 Task: Find the shortest route within the Staten Island Ferry Terminal to reach the St. George Terminal.
Action: Mouse moved to (145, 59)
Screenshot: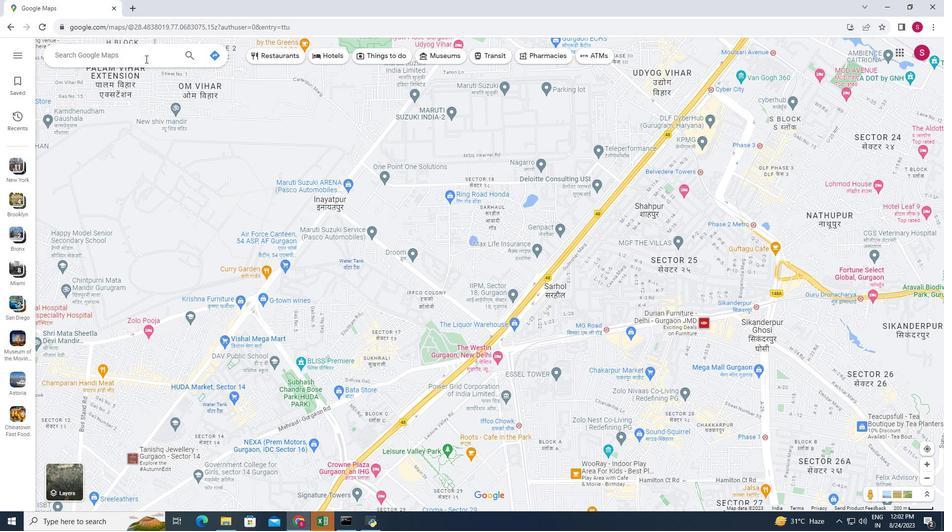 
Action: Mouse pressed left at (145, 59)
Screenshot: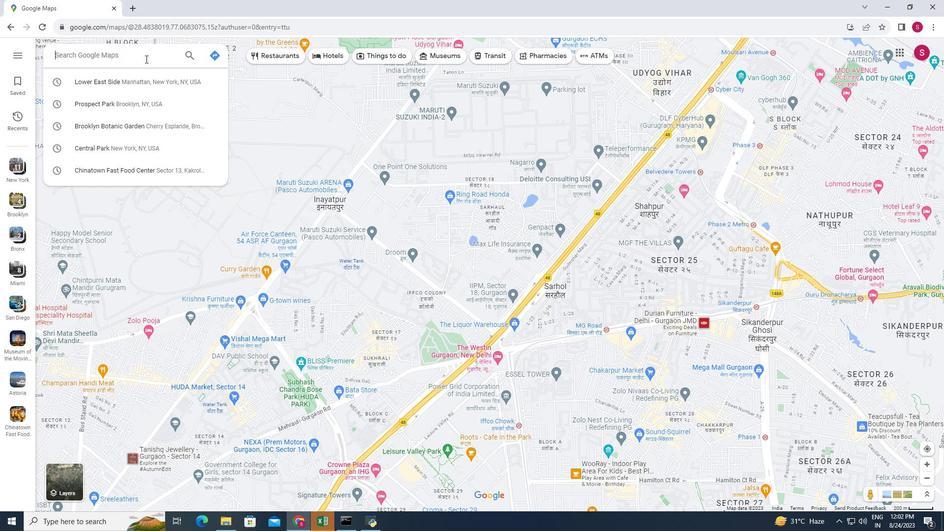 
Action: Key pressed <Key.caps_lock>S<Key.backspace><Key.caps_lock>s<Key.caps_lock>TATEN<Key.space><Key.caps_lock>i<Key.caps_lock>SLAND<Key.space><Key.caps_lock>f<Key.caps_lock>ERRY<Key.space><Key.caps_lock>t<Key.caps_lock>ERMINAL<Key.enter>
Screenshot: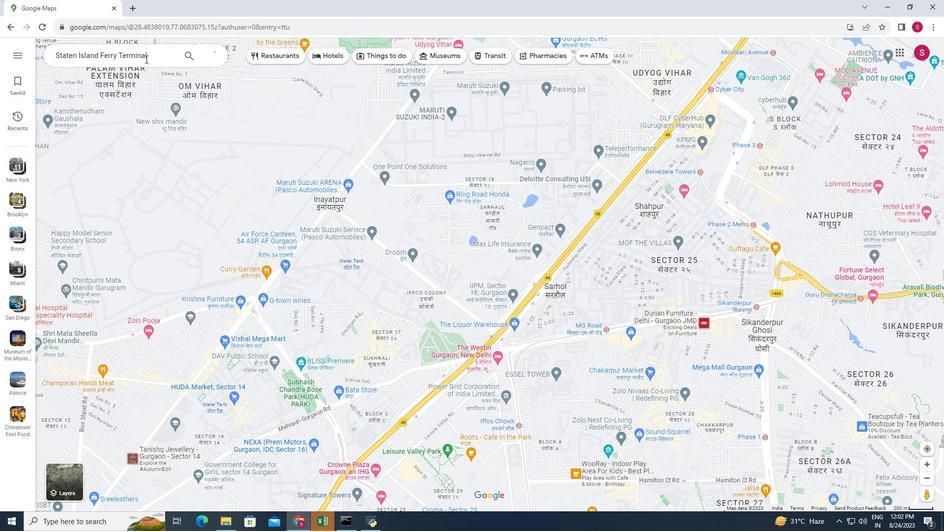
Action: Mouse moved to (165, 53)
Screenshot: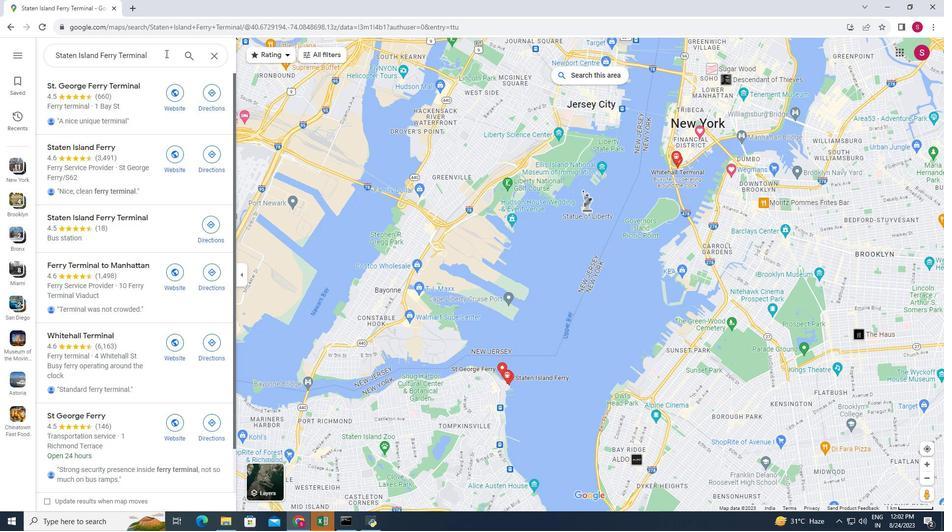 
Action: Mouse pressed left at (165, 53)
Screenshot: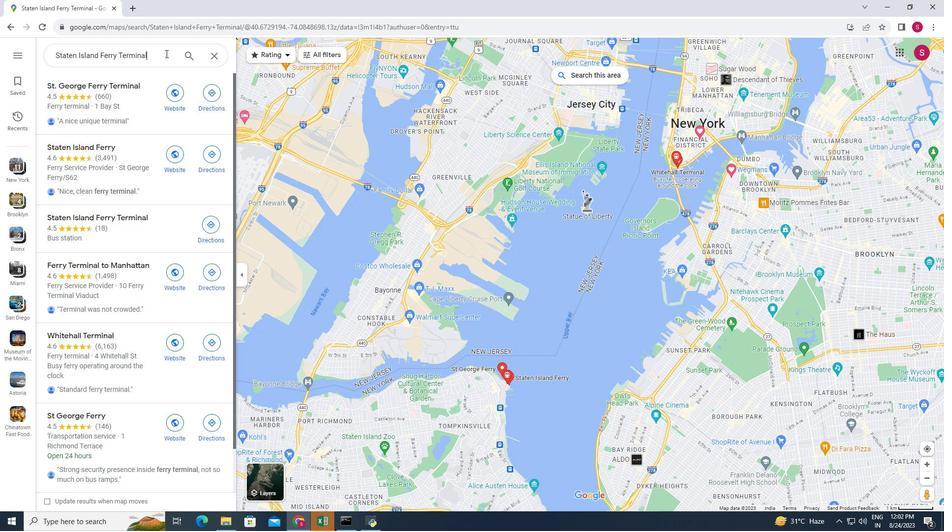 
Action: Mouse moved to (257, 95)
Screenshot: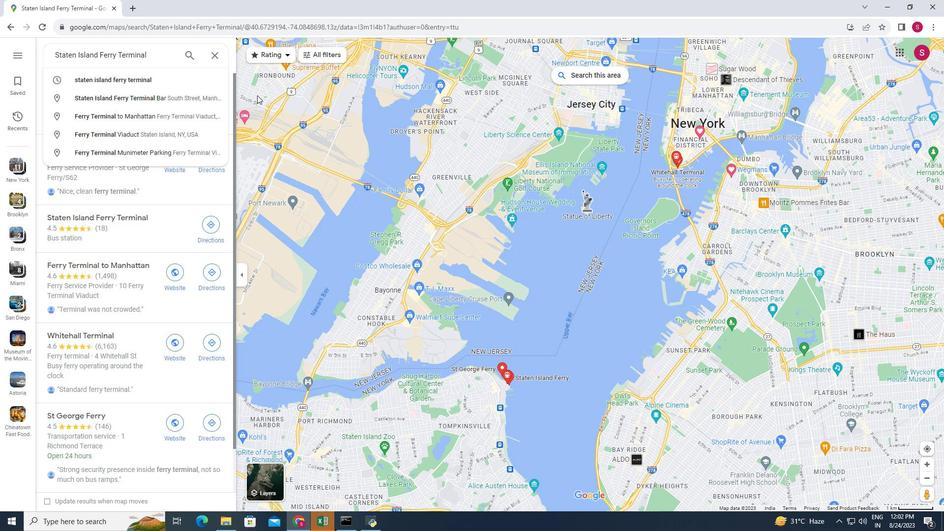 
Action: Mouse pressed left at (257, 95)
Screenshot: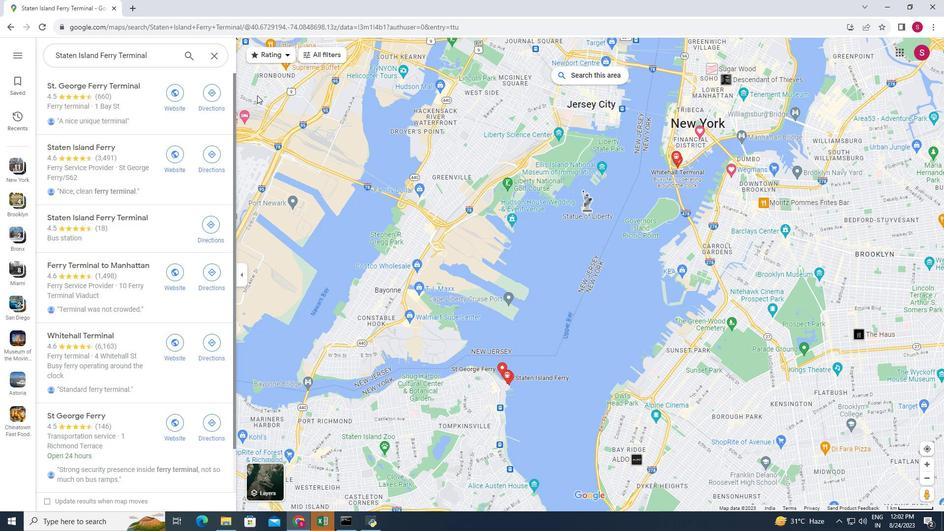 
Action: Mouse moved to (214, 53)
Screenshot: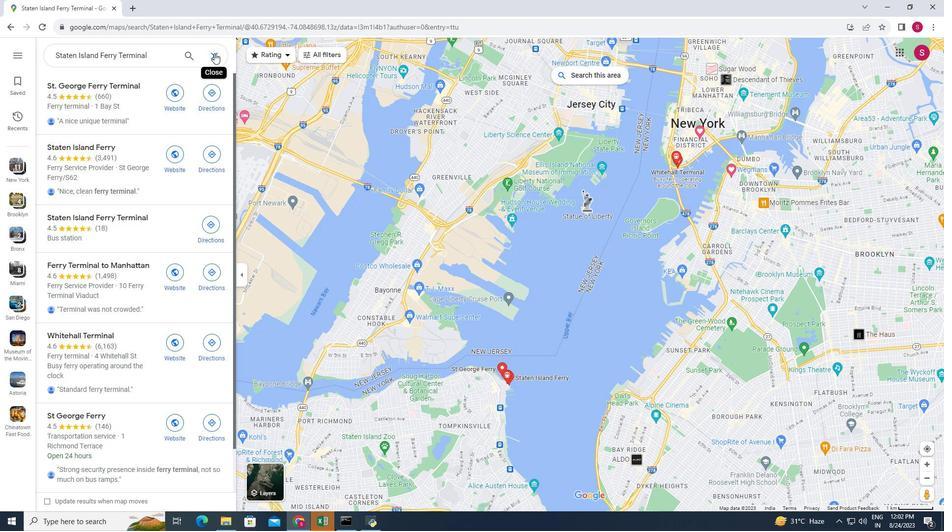 
Action: Mouse pressed left at (214, 53)
Screenshot: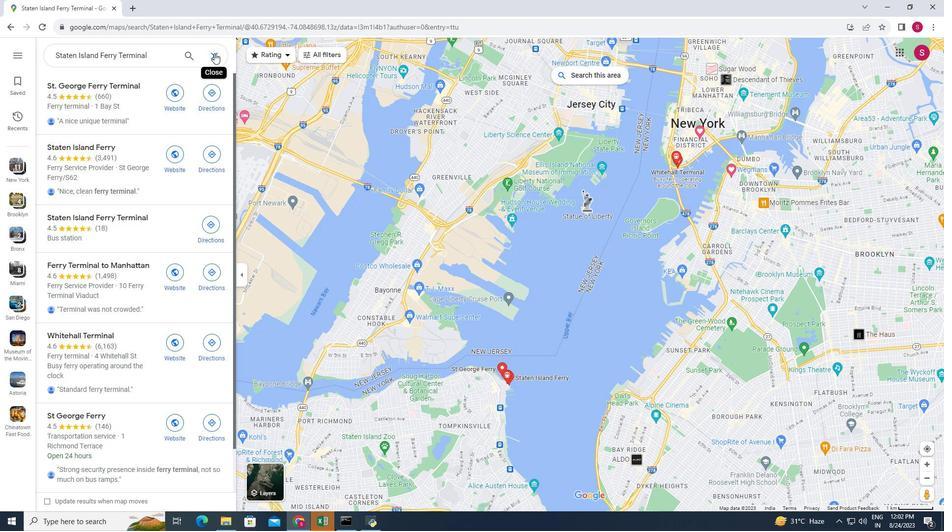 
Action: Mouse moved to (214, 53)
Screenshot: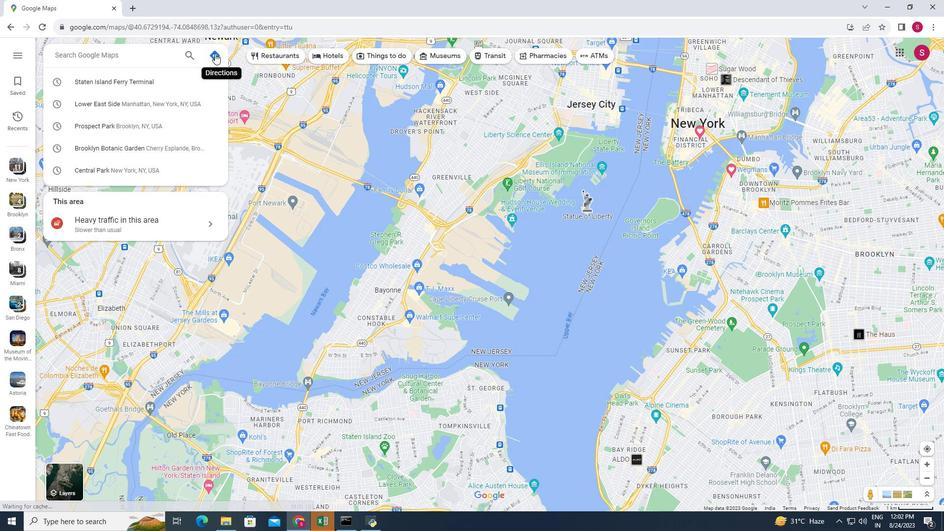
Action: Mouse pressed left at (214, 53)
Screenshot: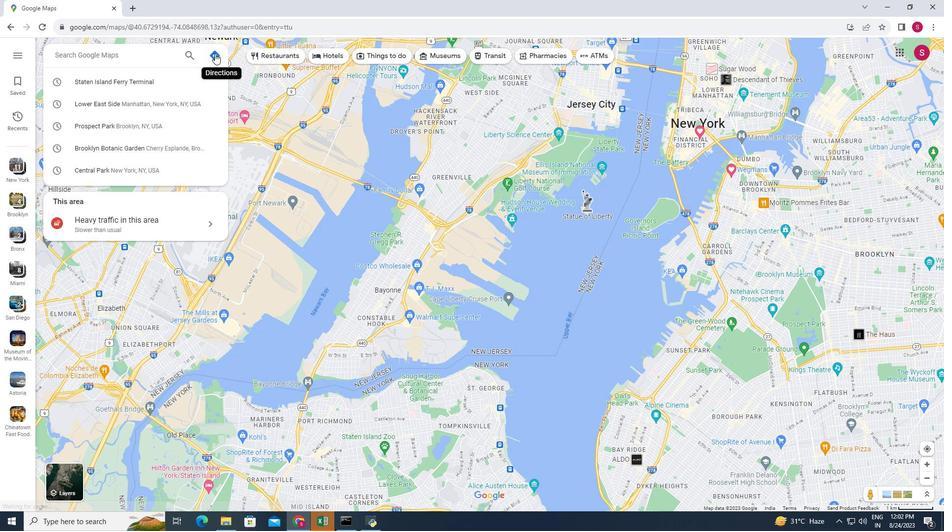 
Action: Mouse moved to (117, 82)
Screenshot: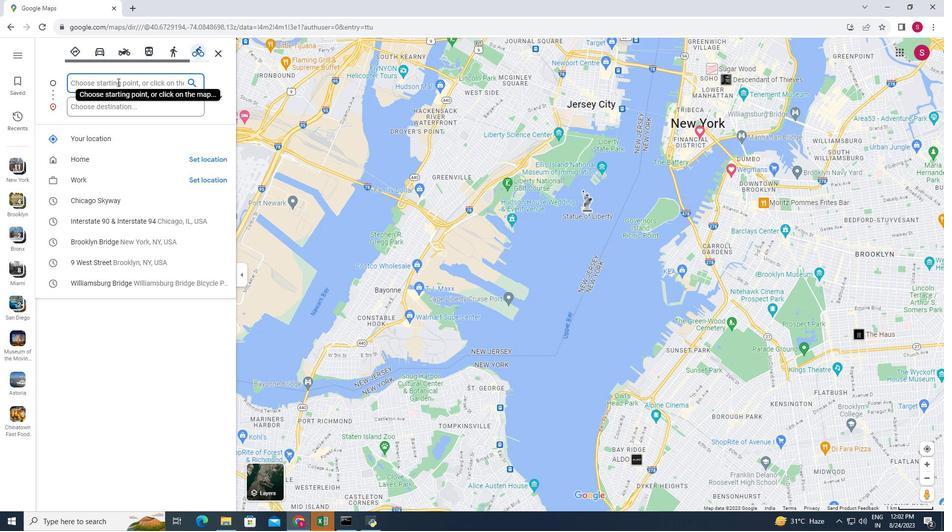 
Action: Mouse pressed left at (117, 82)
Screenshot: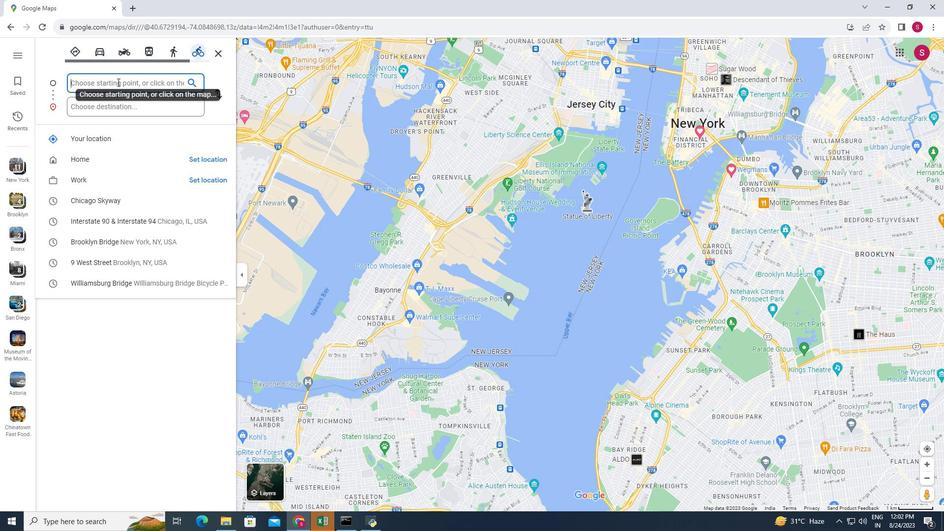 
Action: Key pressed <Key.caps_lock>t<Key.caps_lock>HE<Key.space><Key.caps_lock>s<Key.caps_lock>TATEN<Key.space><Key.caps_lock>i<Key.caps_lock>SLAND<Key.space><Key.caps_lock>f<Key.caps_lock>ERRY<Key.space><Key.caps_lock>t<Key.caps_lock>ERMINAL
Screenshot: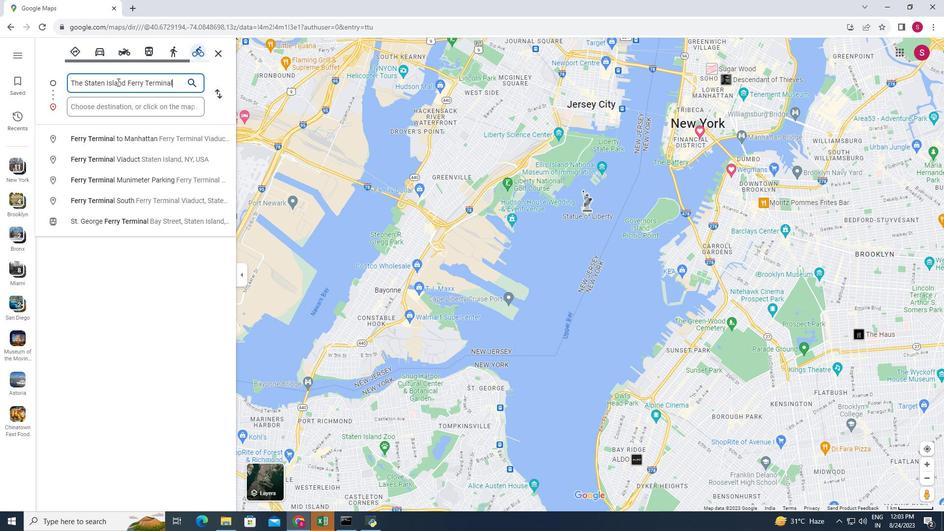 
Action: Mouse moved to (108, 107)
Screenshot: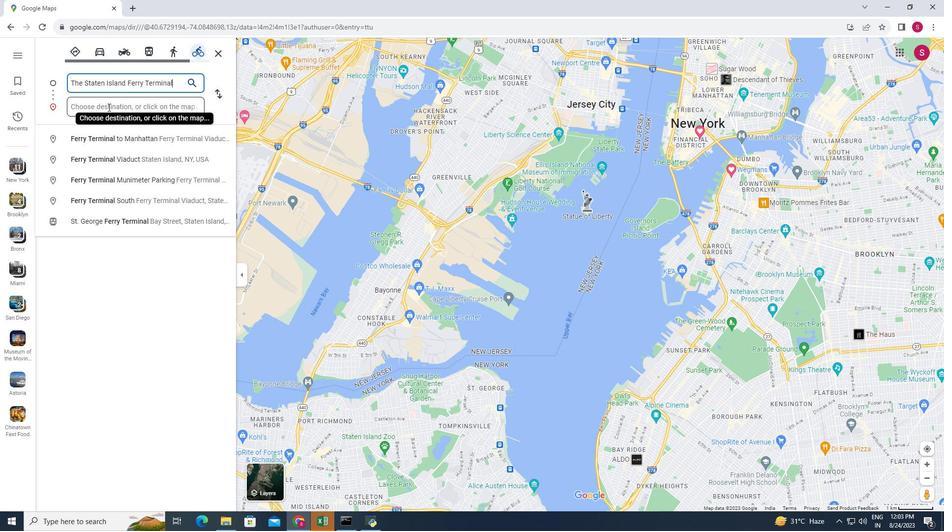 
Action: Mouse pressed left at (108, 107)
Screenshot: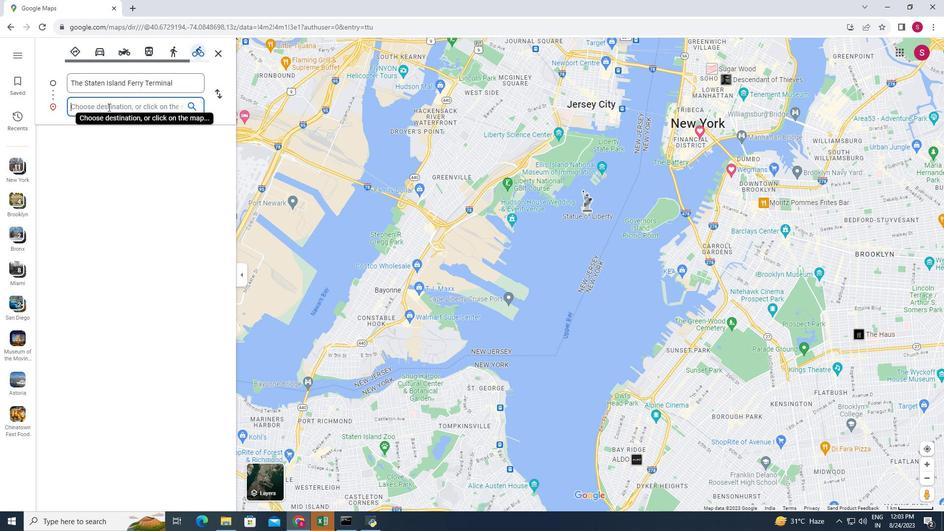 
Action: Mouse moved to (108, 107)
Screenshot: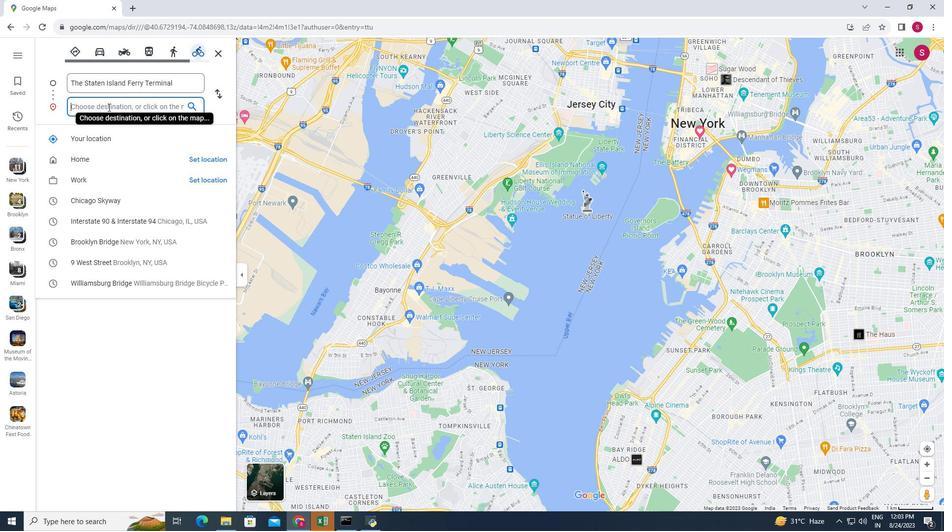 
Action: Key pressed <Key.caps_lock>s<Key.caps_lock>T.<Key.space><Key.caps_lock>g<Key.caps_lock>EORGE<Key.space><Key.caps_lock>t<Key.caps_lock>ERMINAL<Key.enter>
Screenshot: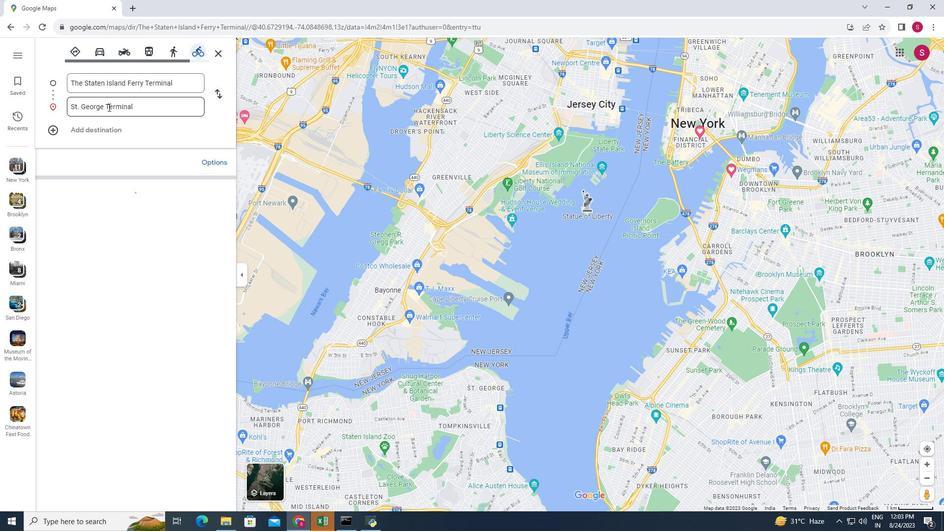 
Action: Mouse moved to (95, 50)
Screenshot: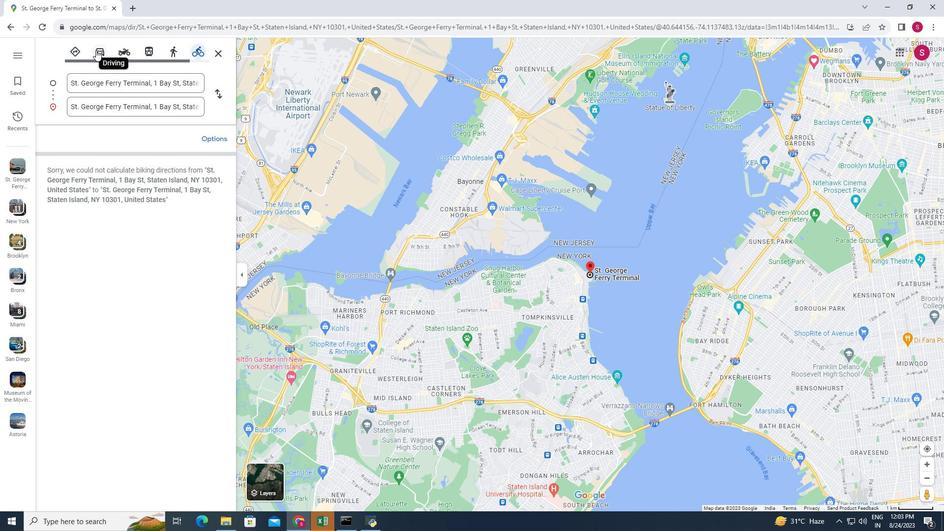 
Action: Mouse pressed left at (95, 50)
Screenshot: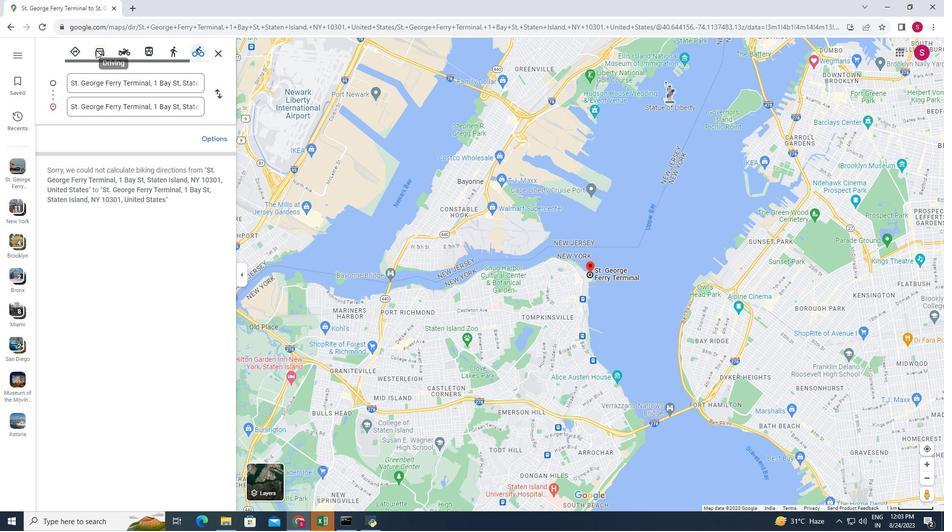 
Action: Mouse moved to (112, 85)
Screenshot: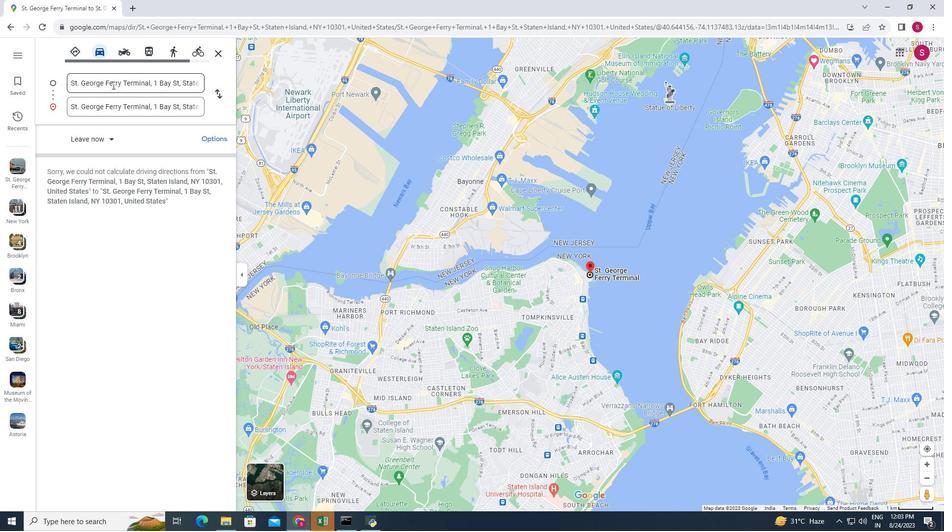 
Action: Mouse pressed left at (112, 85)
Screenshot: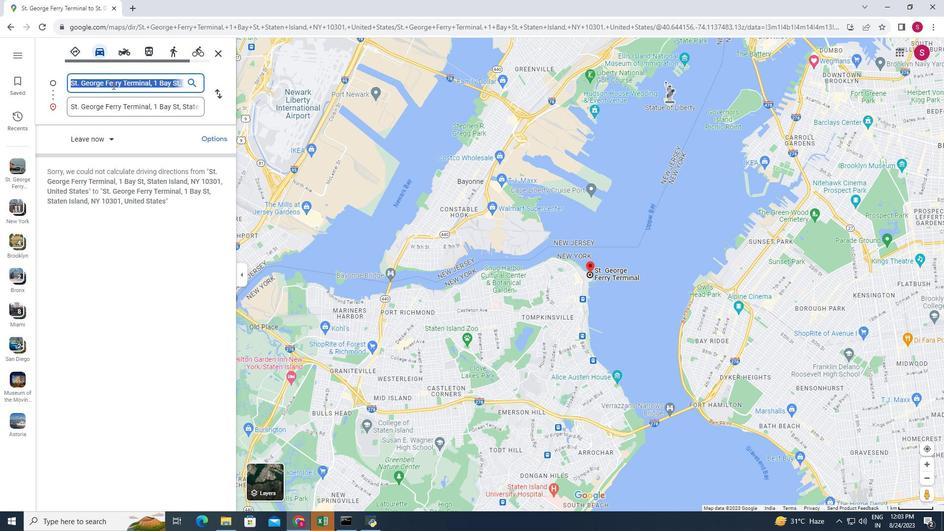 
Action: Mouse moved to (156, 105)
Screenshot: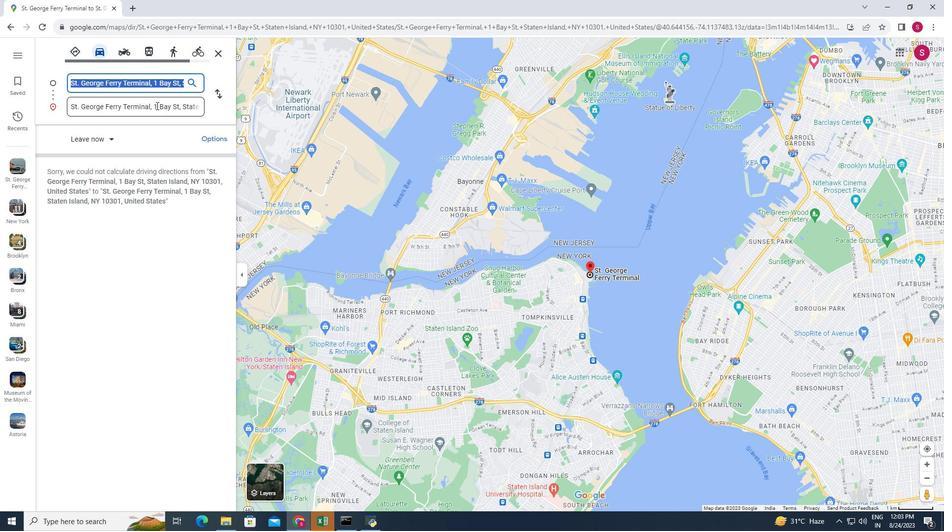 
Action: Mouse pressed left at (156, 105)
Screenshot: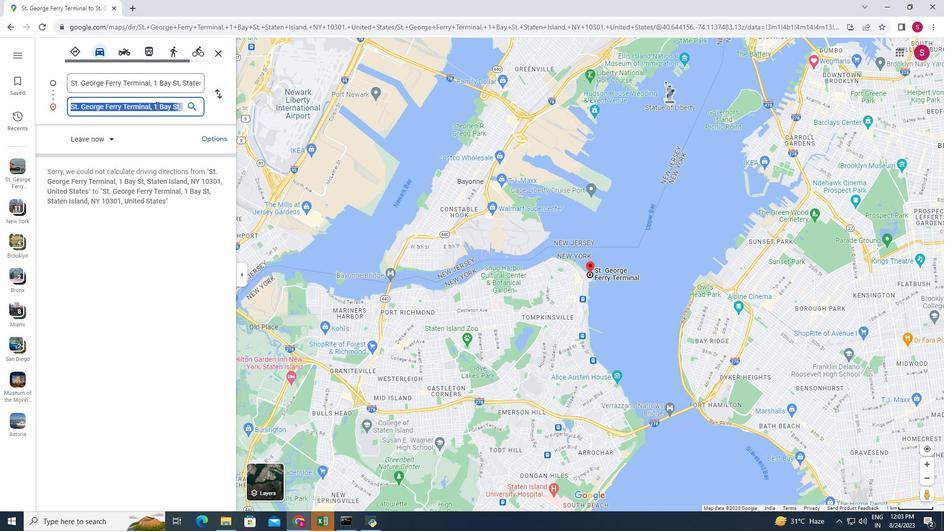 
Action: Mouse moved to (128, 102)
Screenshot: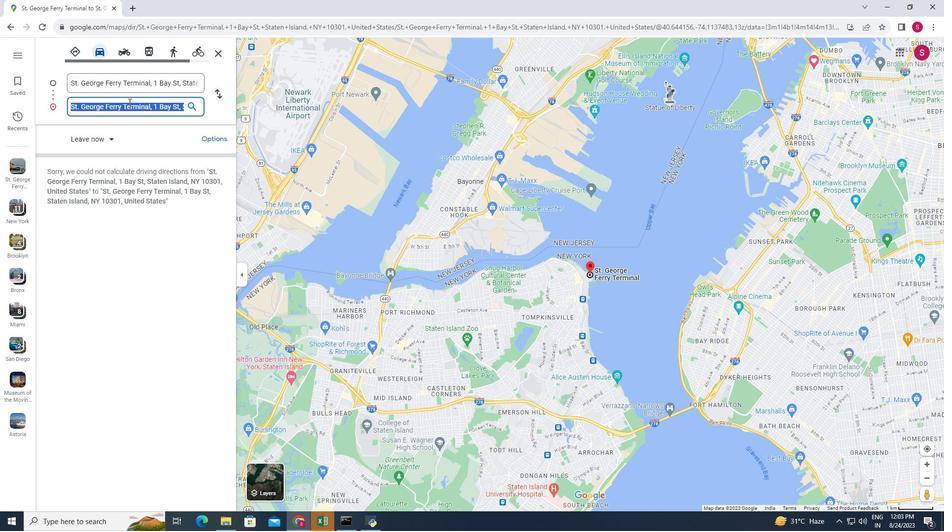 
Action: Mouse pressed left at (128, 102)
Screenshot: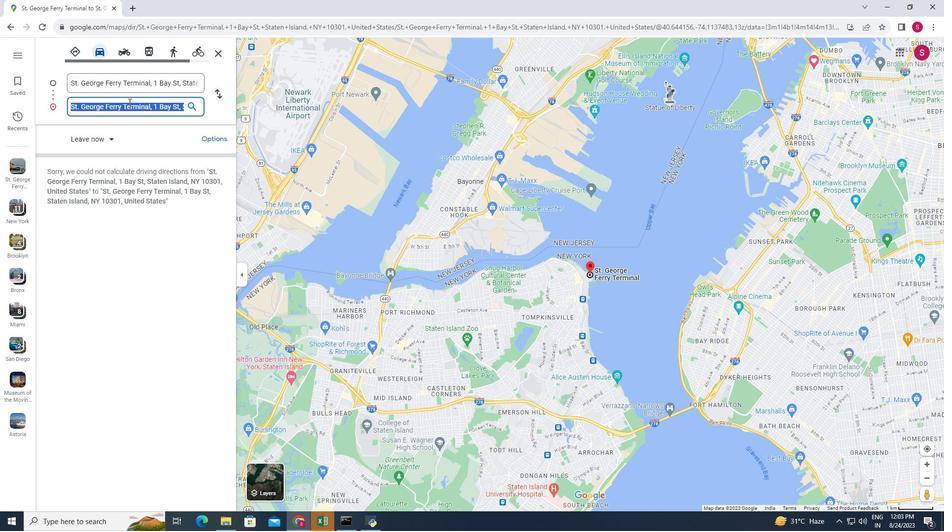 
Action: Mouse moved to (190, 105)
Screenshot: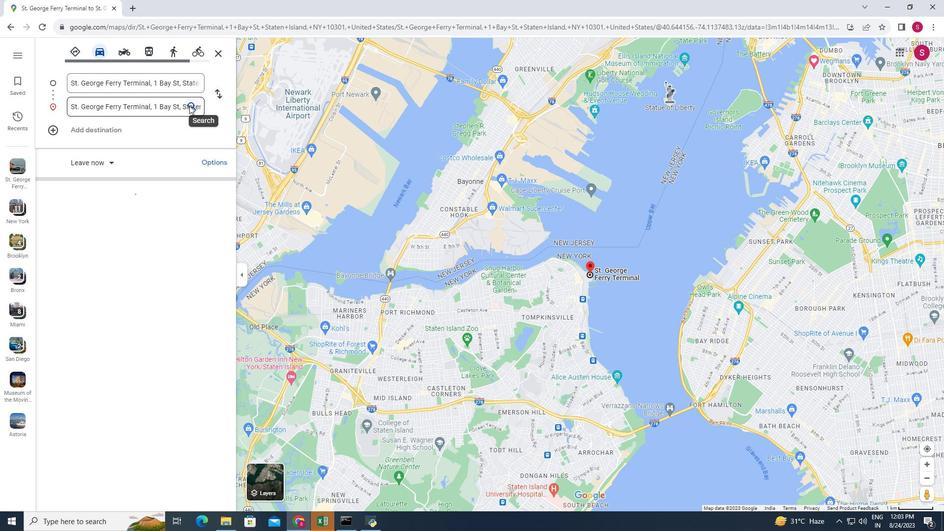 
Action: Mouse pressed left at (190, 105)
Screenshot: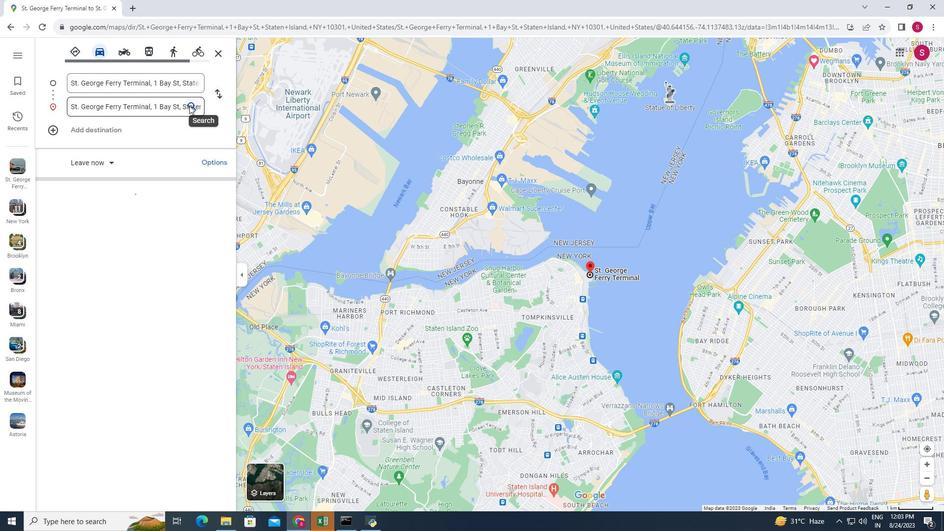 
Action: Mouse moved to (189, 106)
Screenshot: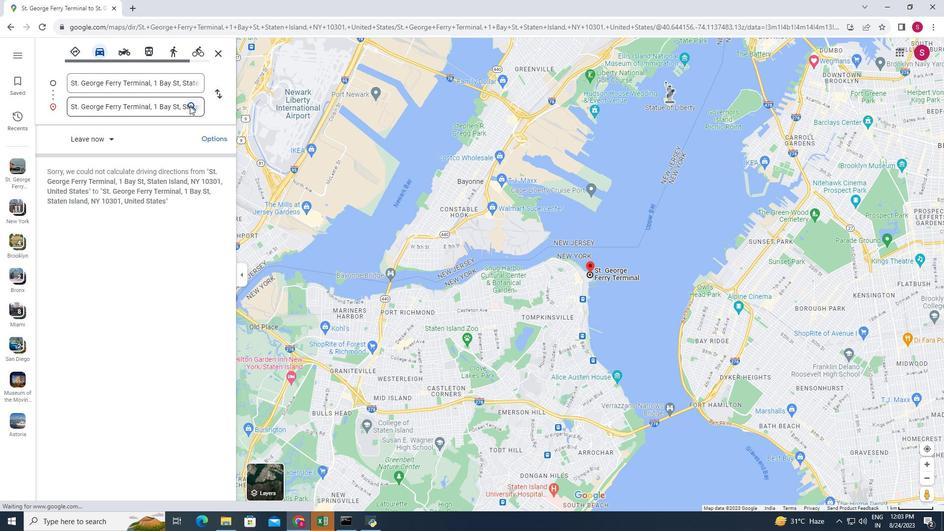 
Action: Mouse pressed left at (189, 106)
Screenshot: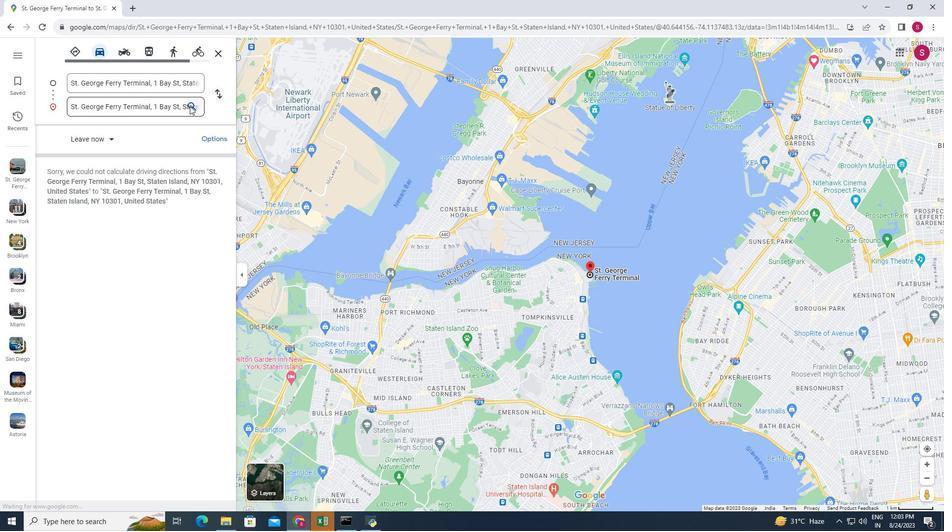 
Action: Mouse moved to (171, 108)
Screenshot: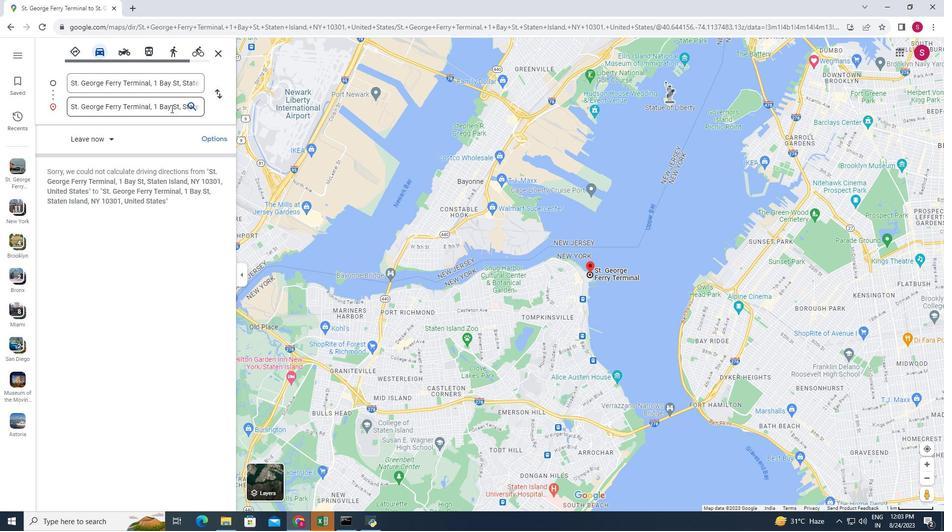 
Action: Mouse pressed left at (171, 108)
Screenshot: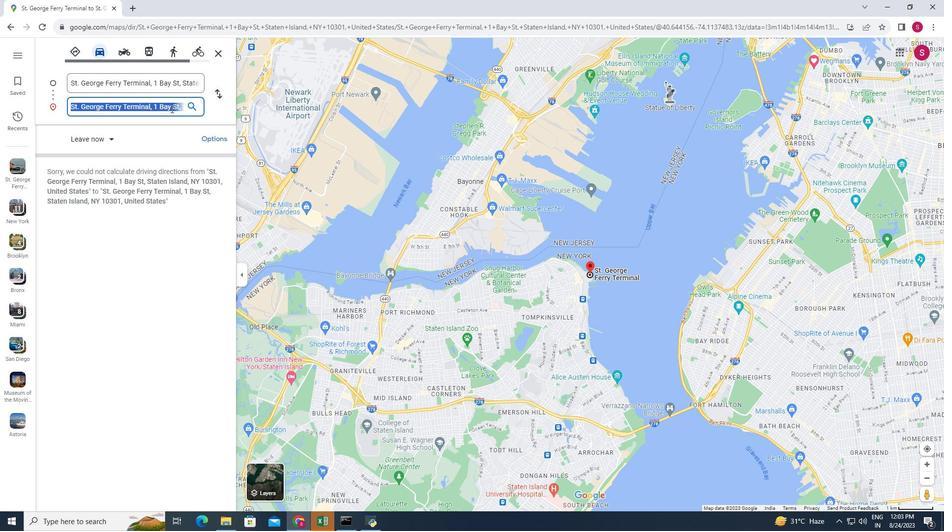 
Action: Key pressed <Key.backspace><Key.caps_lock>s<Key.caps_lock>T.<Key.space><Key.caps_lock>g<Key.caps_lock>EORGE<Key.space>
Screenshot: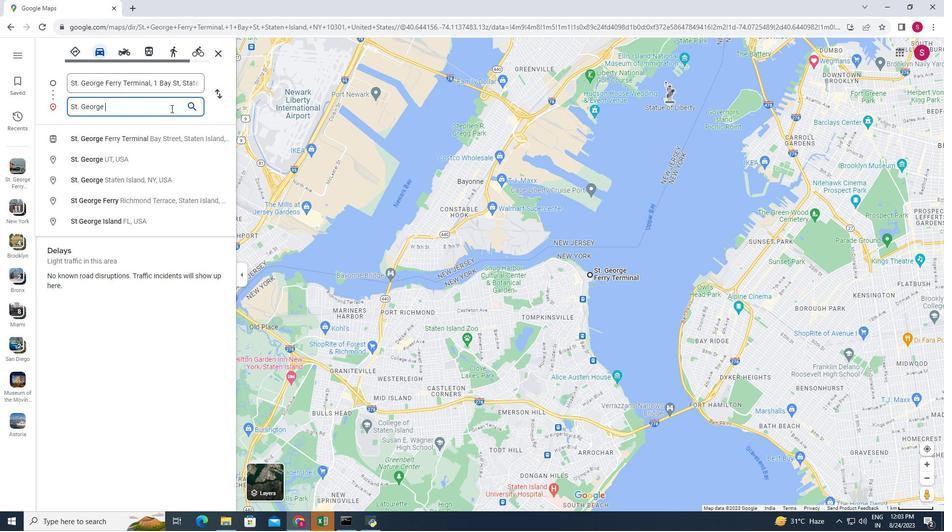 
Action: Mouse moved to (153, 139)
Screenshot: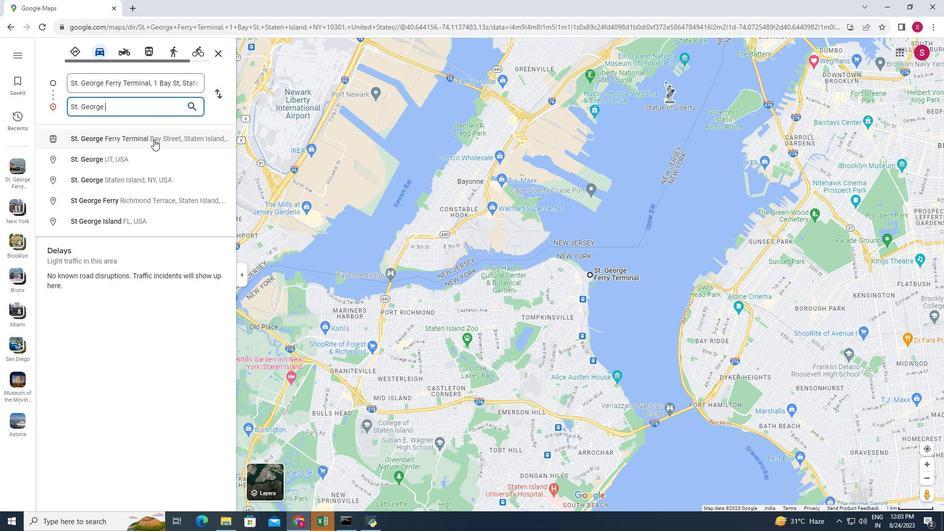 
Action: Mouse pressed left at (153, 139)
Screenshot: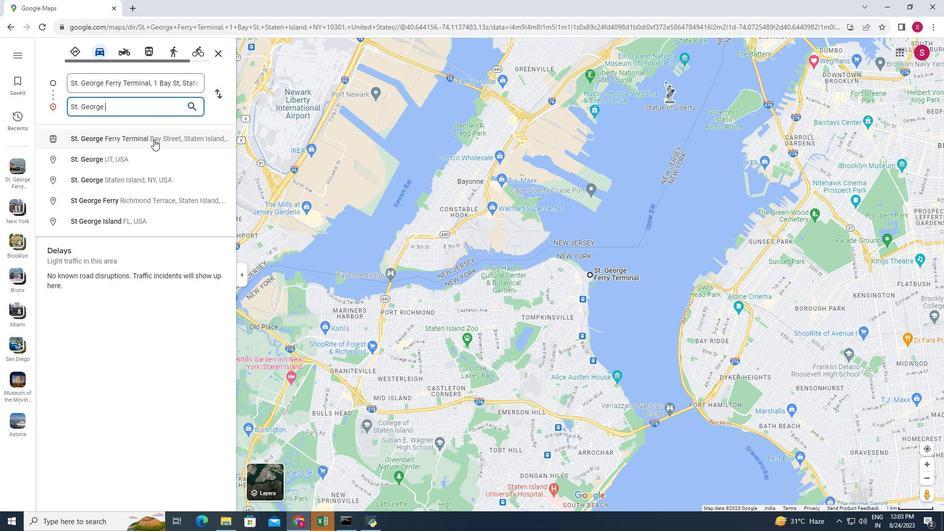 
Action: Mouse moved to (147, 77)
Screenshot: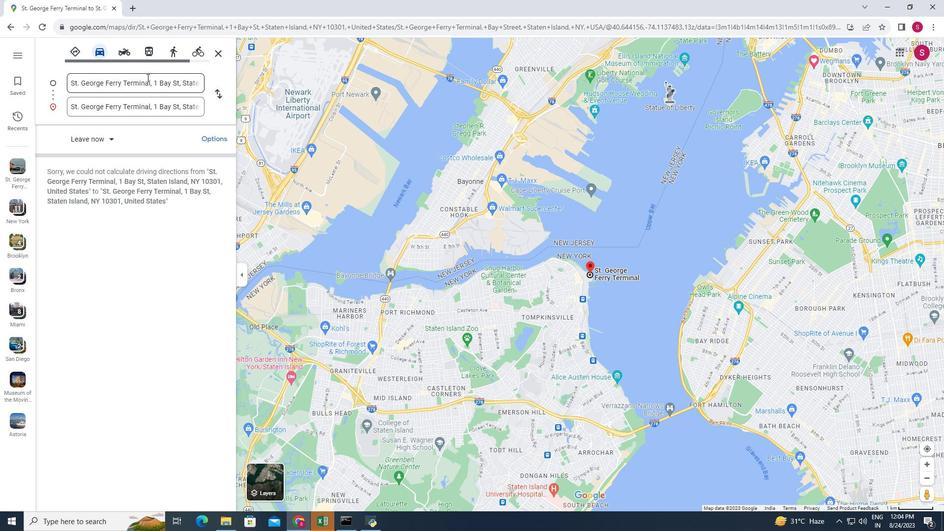 
Action: Mouse pressed left at (147, 77)
Screenshot: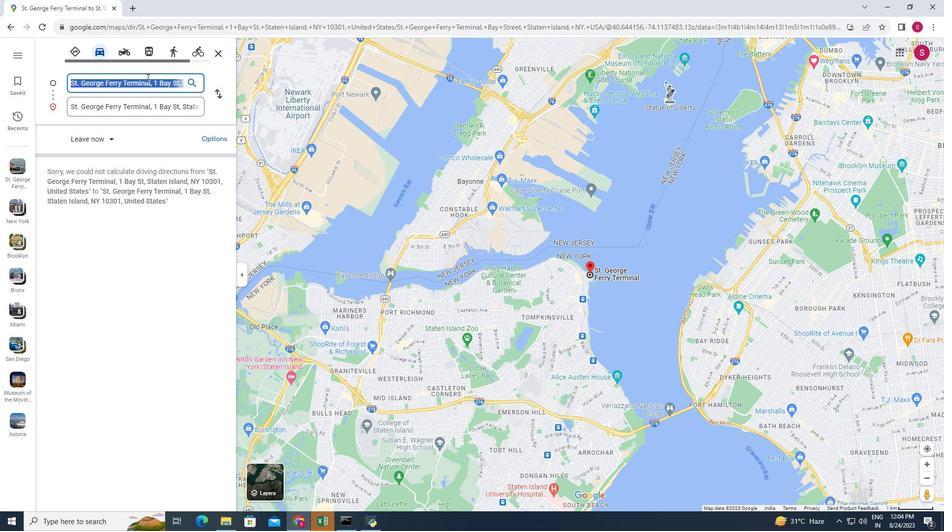 
Action: Mouse moved to (189, 79)
Screenshot: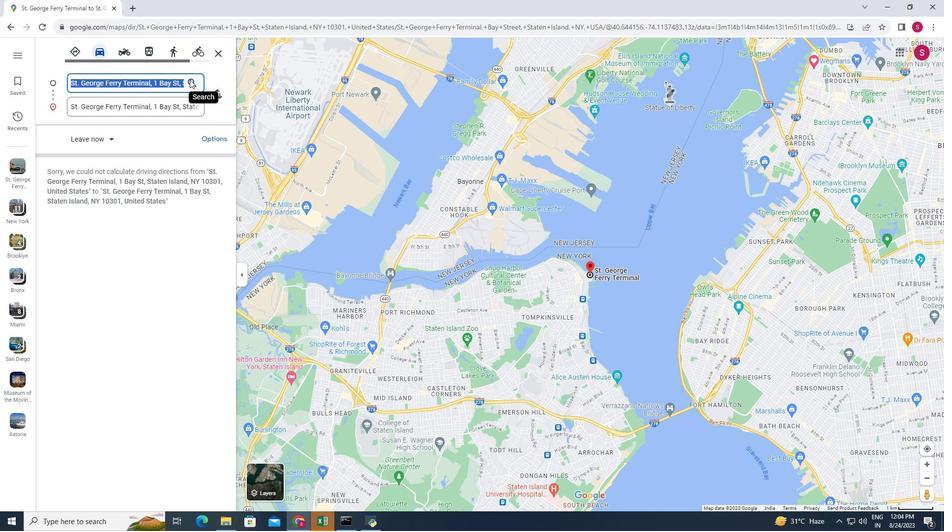
Action: Mouse pressed left at (189, 79)
Screenshot: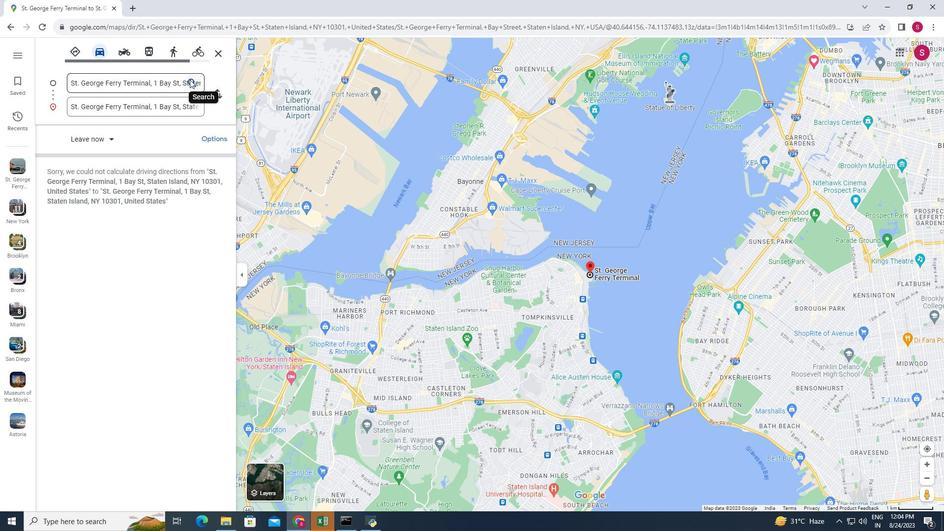 
Action: Mouse moved to (172, 84)
Screenshot: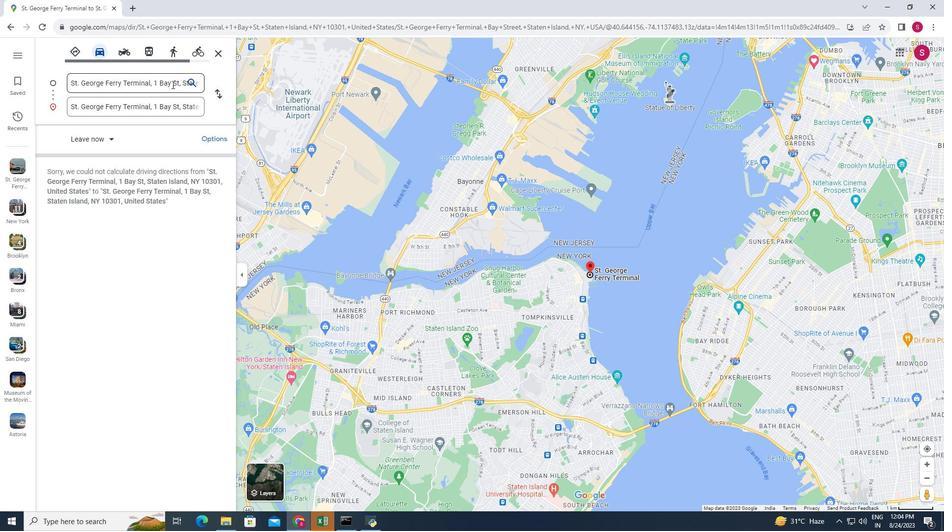
Action: Mouse pressed left at (172, 84)
Screenshot: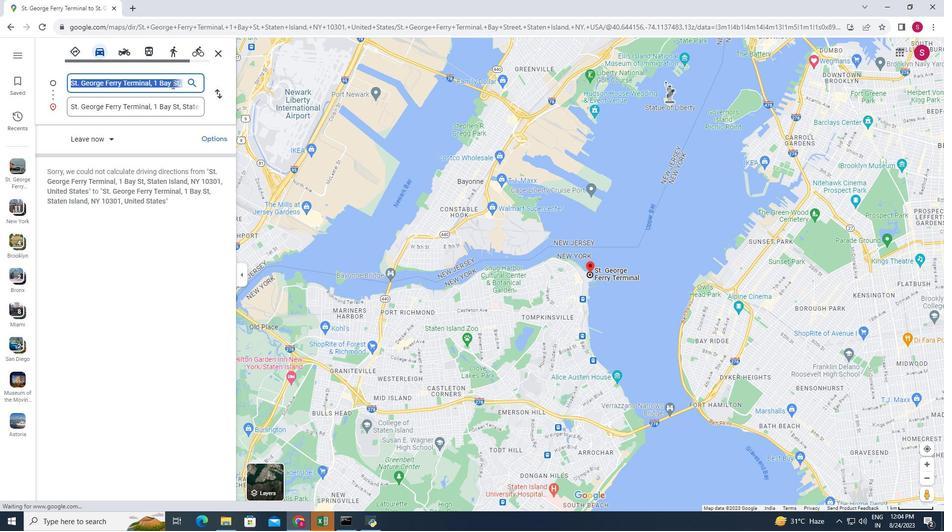 
Action: Mouse moved to (172, 84)
Screenshot: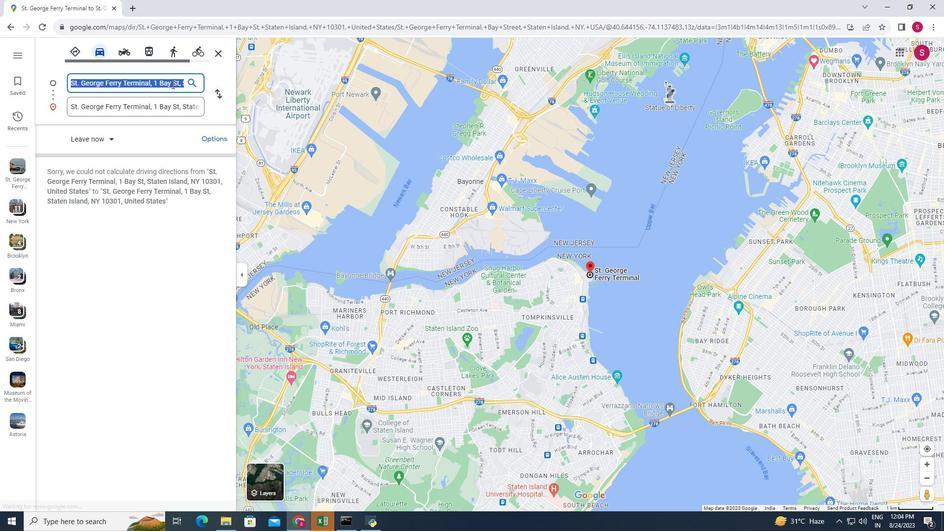 
Action: Key pressed <Key.caps_lock>s<Key.caps_lock>TATEN<Key.space>
Screenshot: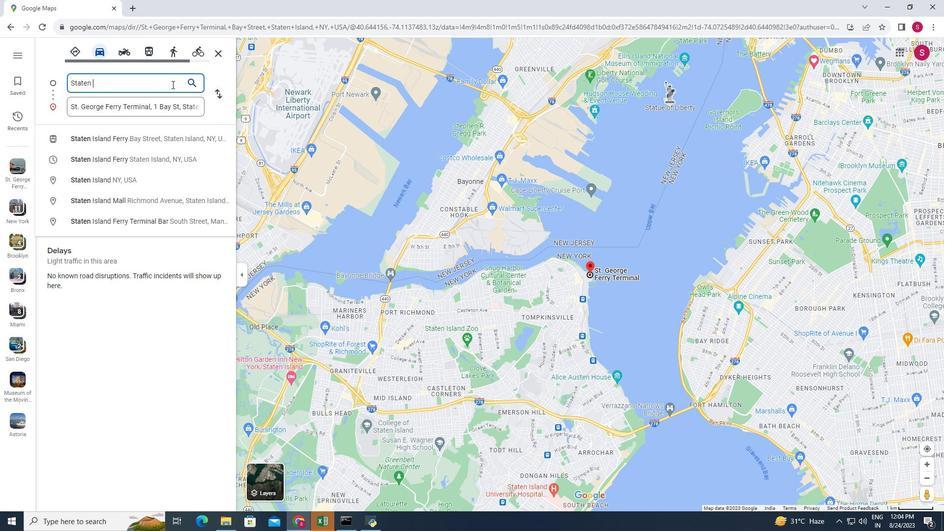 
Action: Mouse moved to (120, 156)
Screenshot: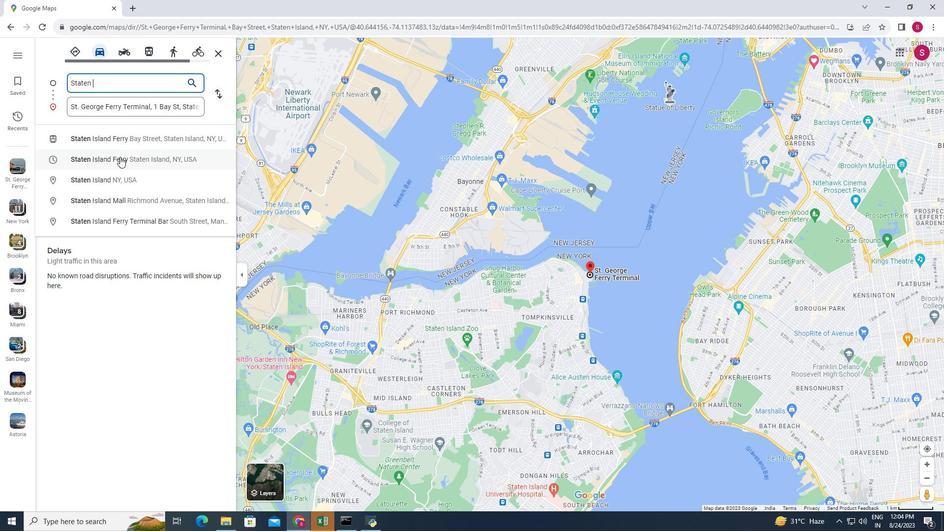 
Action: Mouse pressed left at (120, 156)
Screenshot: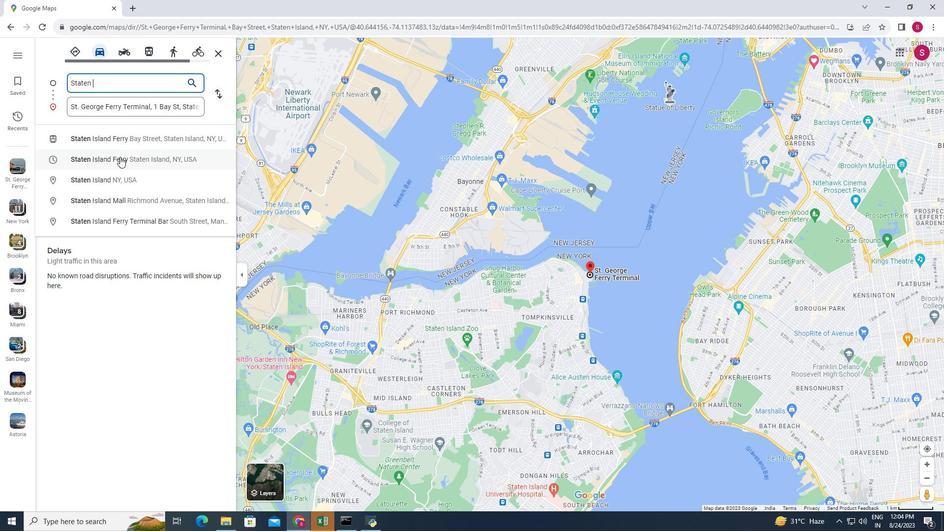 
Action: Mouse moved to (91, 259)
Screenshot: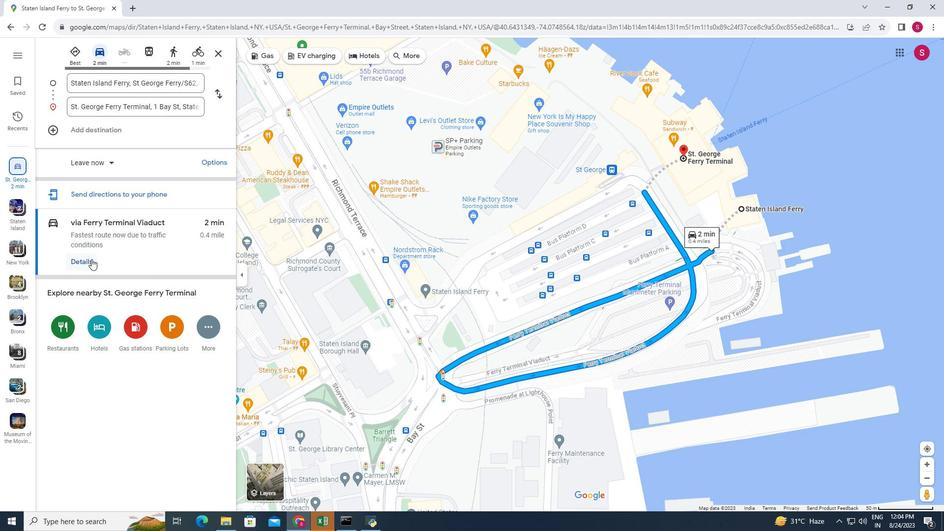 
Action: Mouse pressed left at (91, 259)
Screenshot: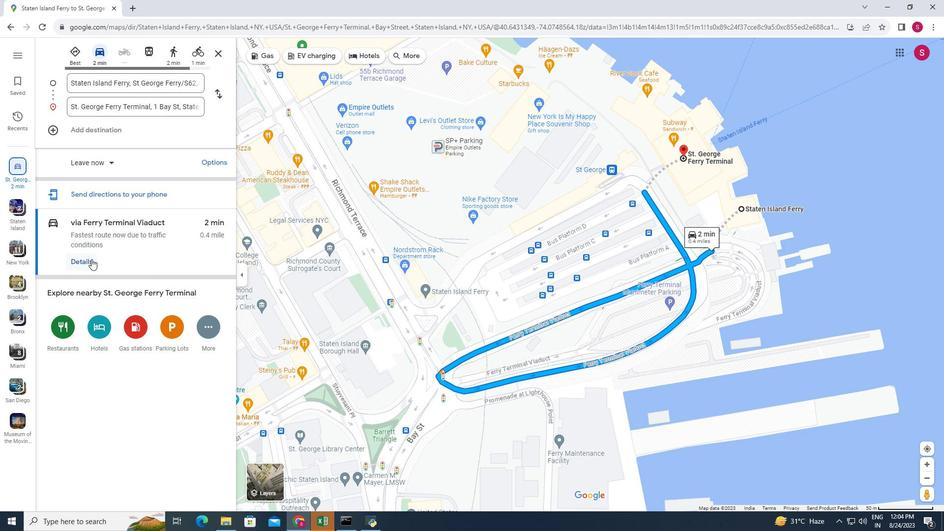 
Action: Mouse moved to (55, 191)
Screenshot: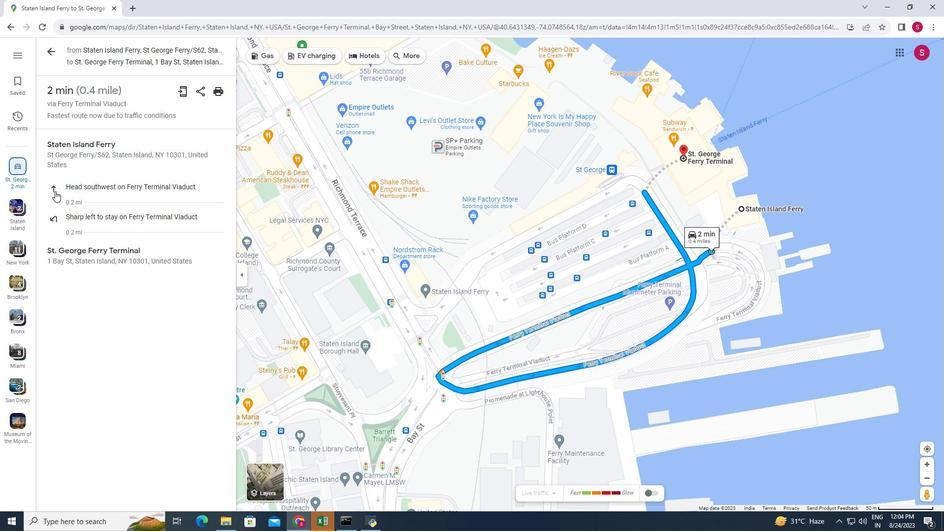 
Action: Mouse pressed left at (55, 191)
Screenshot: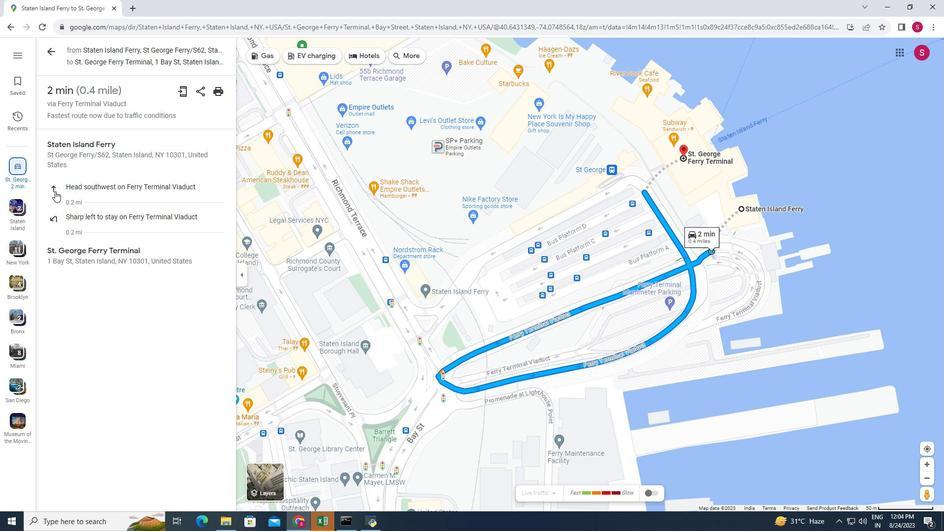 
Action: Mouse moved to (54, 221)
Screenshot: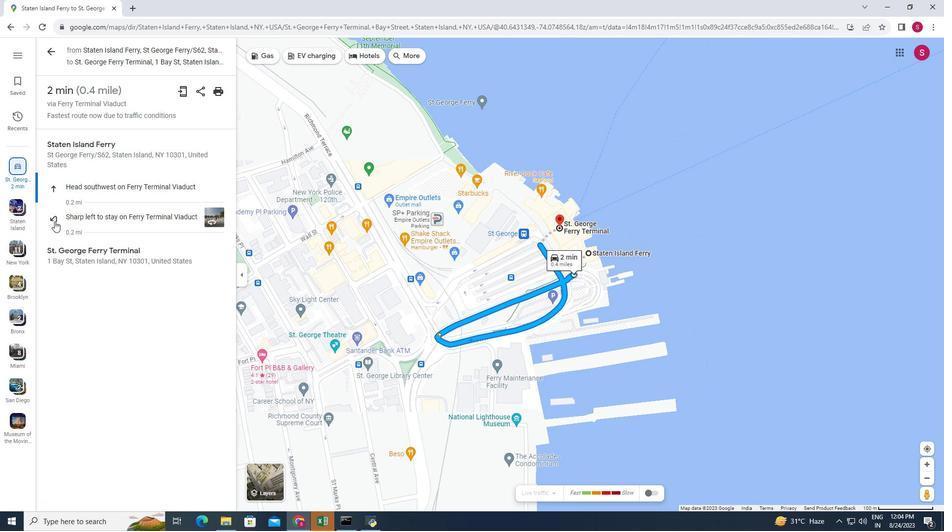 
Action: Mouse pressed left at (54, 221)
Screenshot: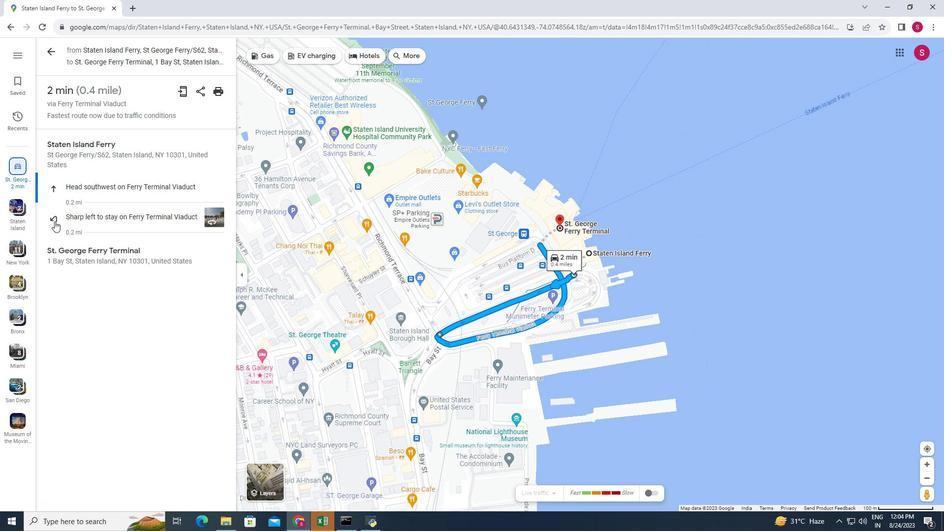 
Action: Mouse moved to (79, 246)
Screenshot: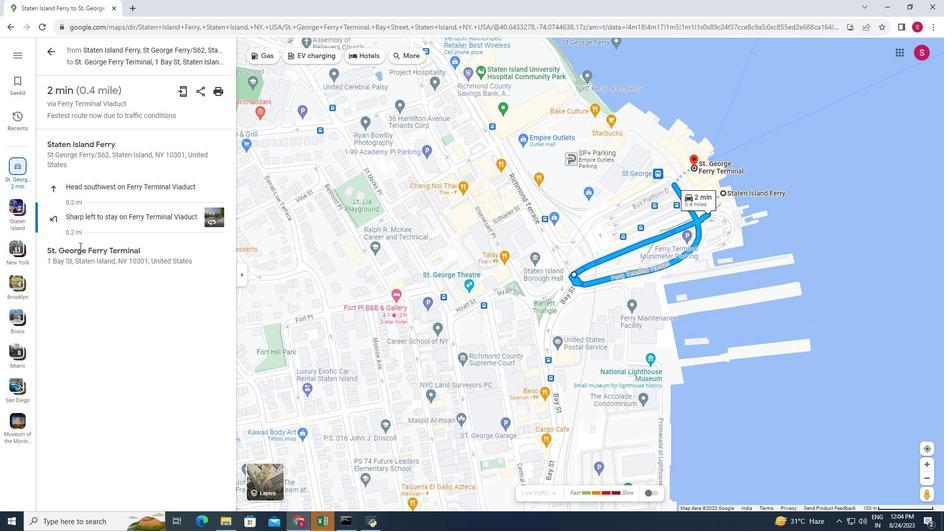 
Action: Mouse scrolled (79, 246) with delta (0, 0)
Screenshot: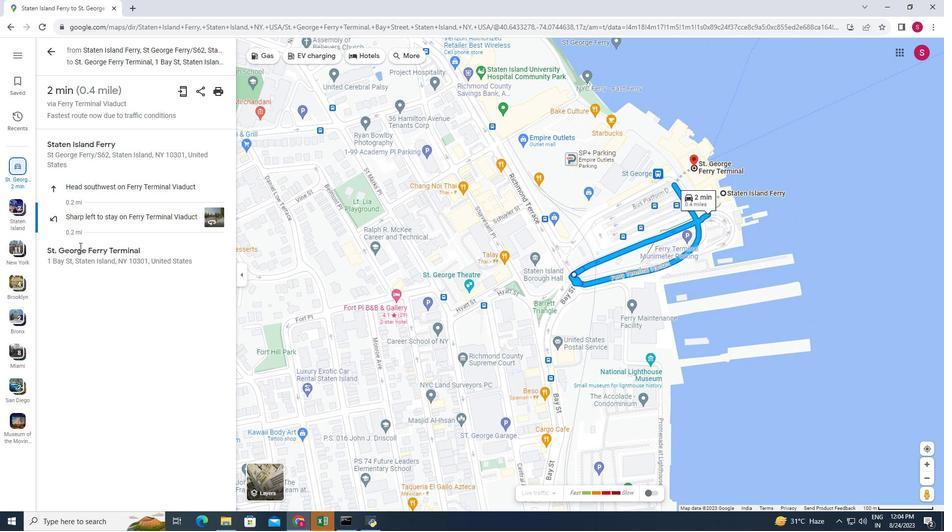 
Action: Mouse scrolled (79, 246) with delta (0, 0)
Screenshot: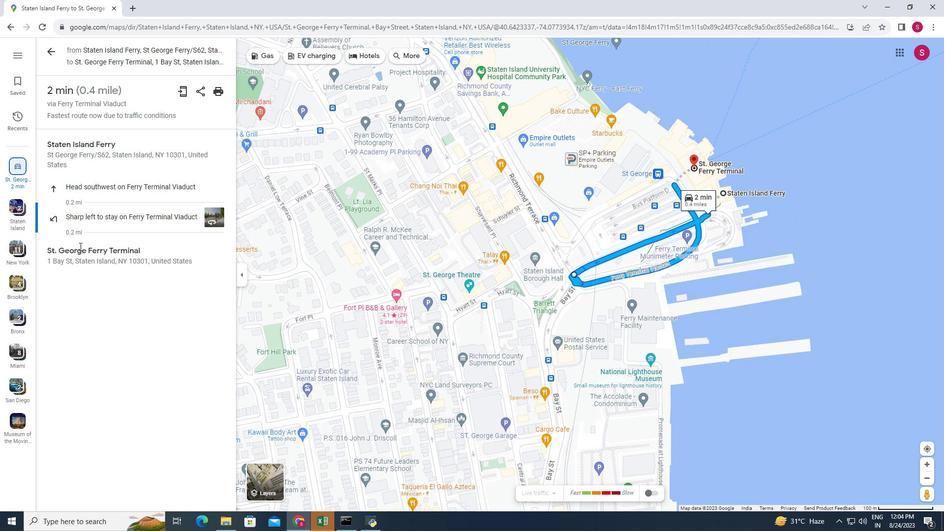 
Action: Mouse scrolled (79, 246) with delta (0, 0)
Screenshot: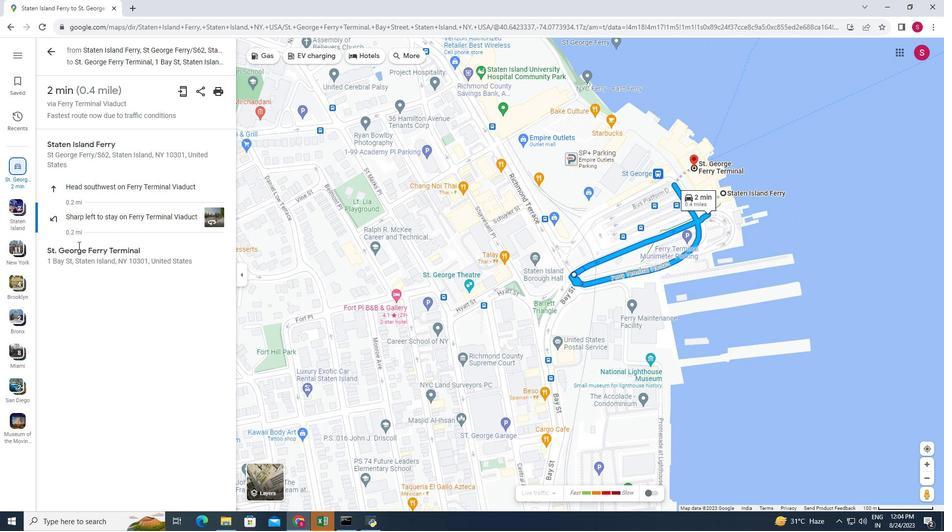 
Action: Mouse moved to (48, 52)
Screenshot: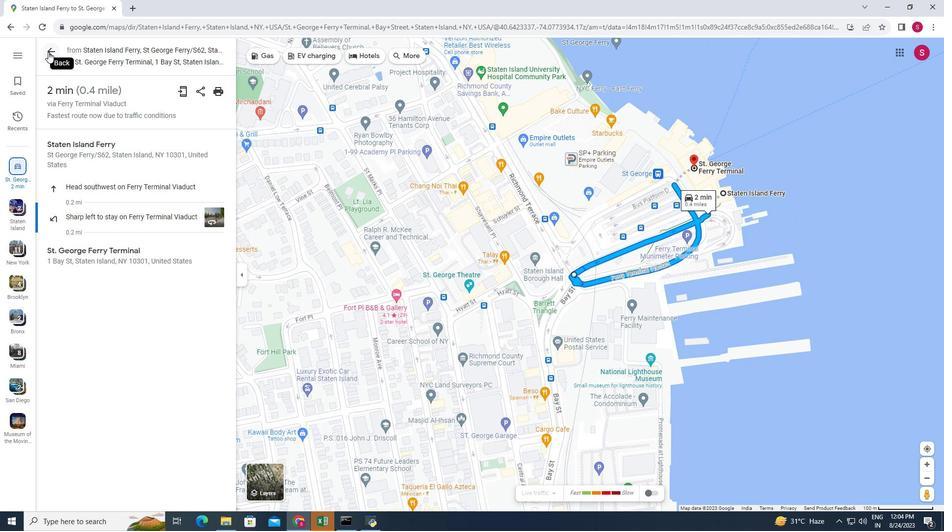 
Action: Mouse pressed left at (48, 52)
Screenshot: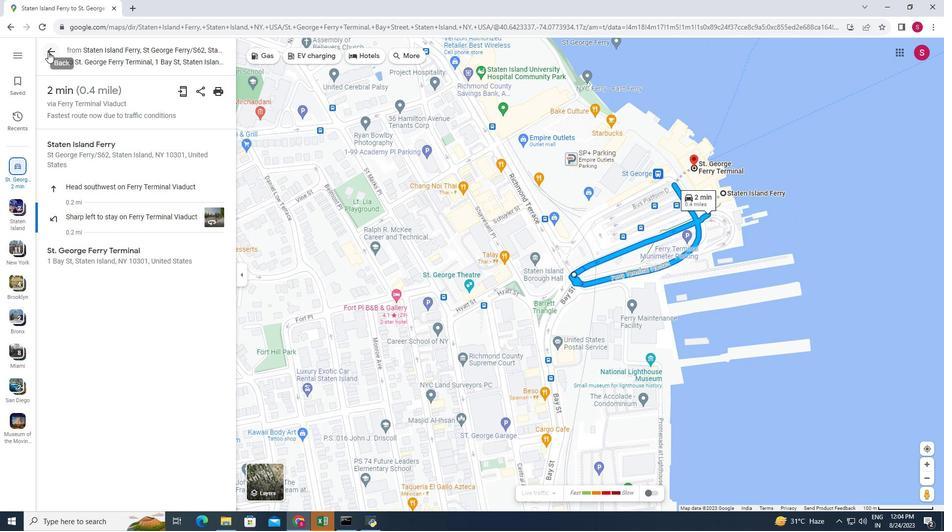 
Action: Mouse moved to (149, 48)
Screenshot: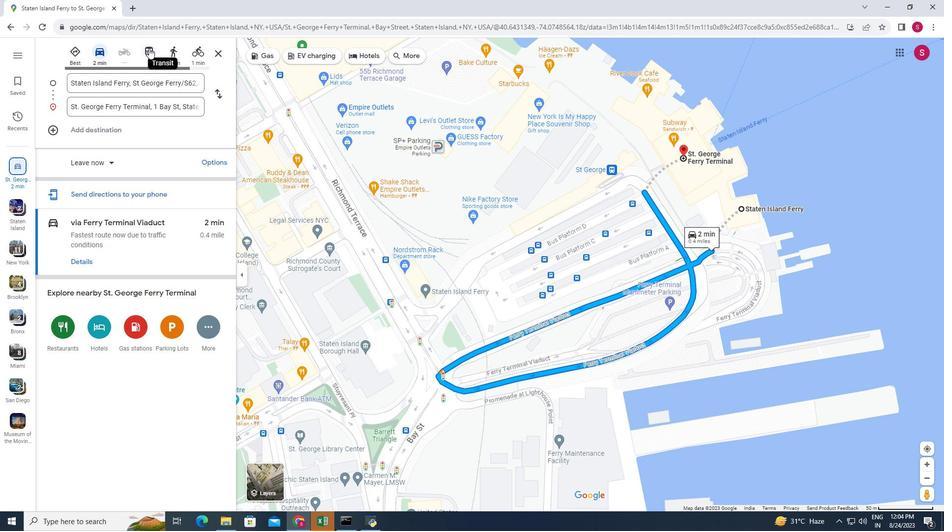 
Action: Mouse pressed left at (149, 48)
Screenshot: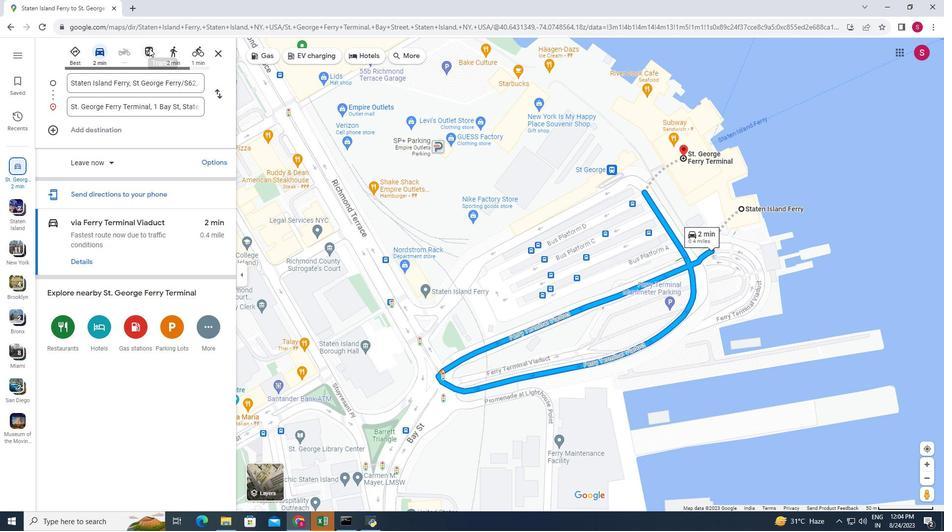 
Action: Mouse moved to (74, 239)
Screenshot: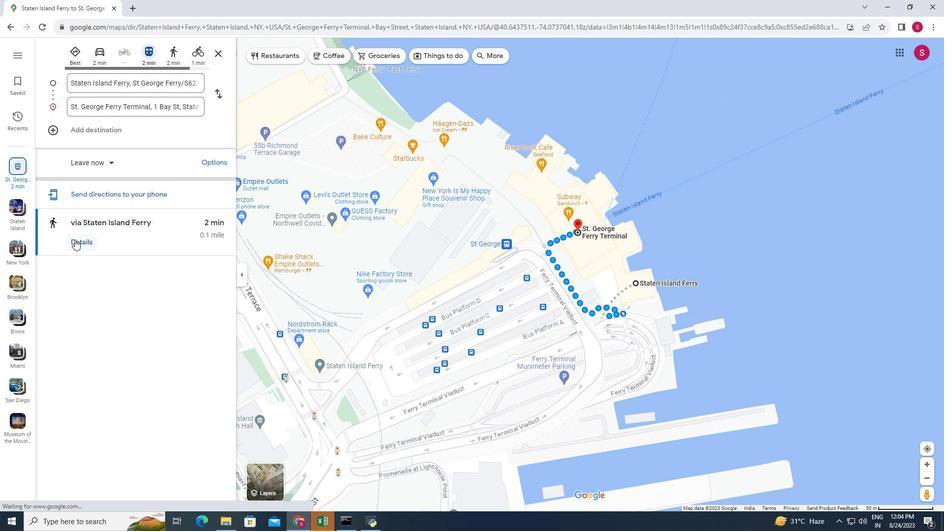 
Action: Mouse pressed left at (74, 239)
Screenshot: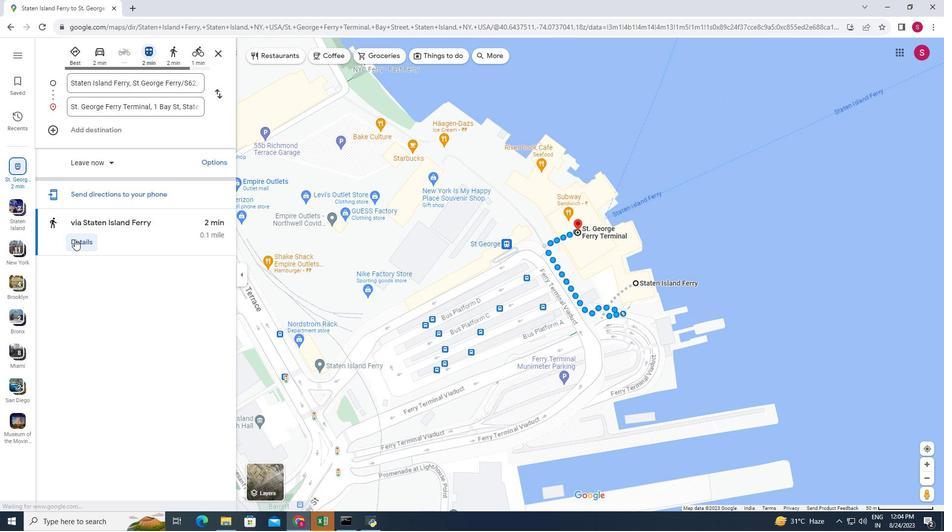 
Action: Mouse moved to (54, 214)
Screenshot: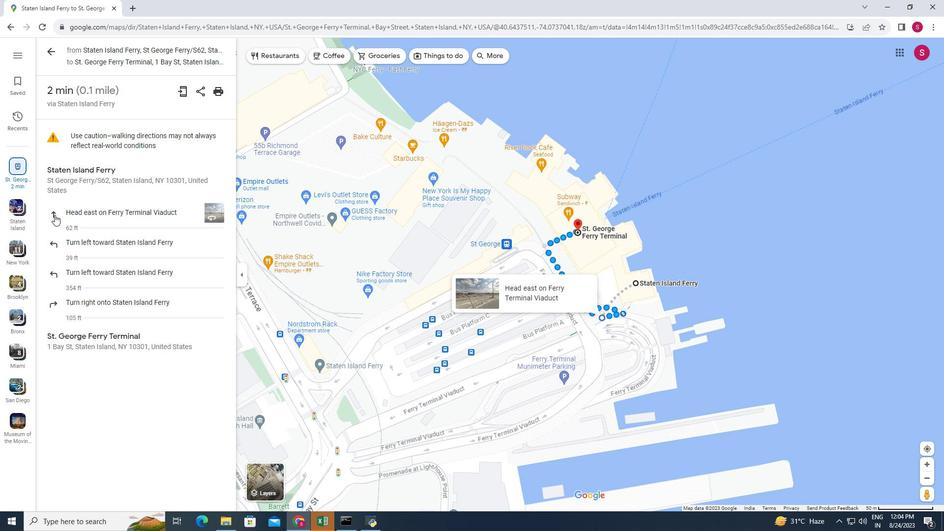 
Action: Mouse pressed left at (54, 214)
Screenshot: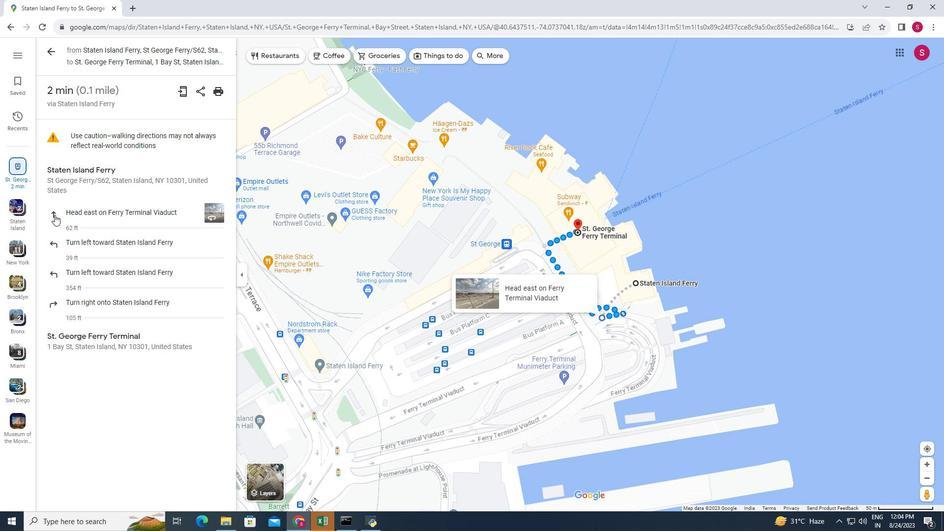 
Action: Mouse moved to (56, 247)
Screenshot: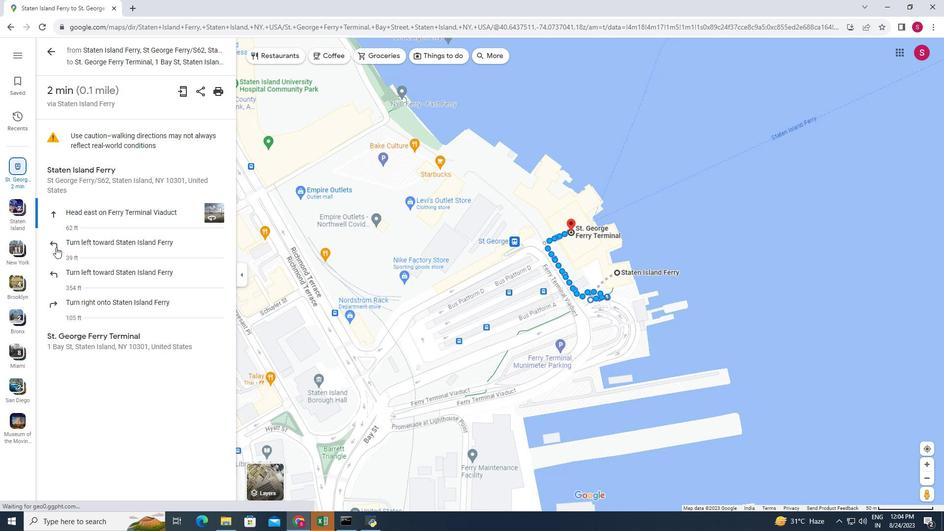 
Action: Mouse pressed left at (56, 247)
Screenshot: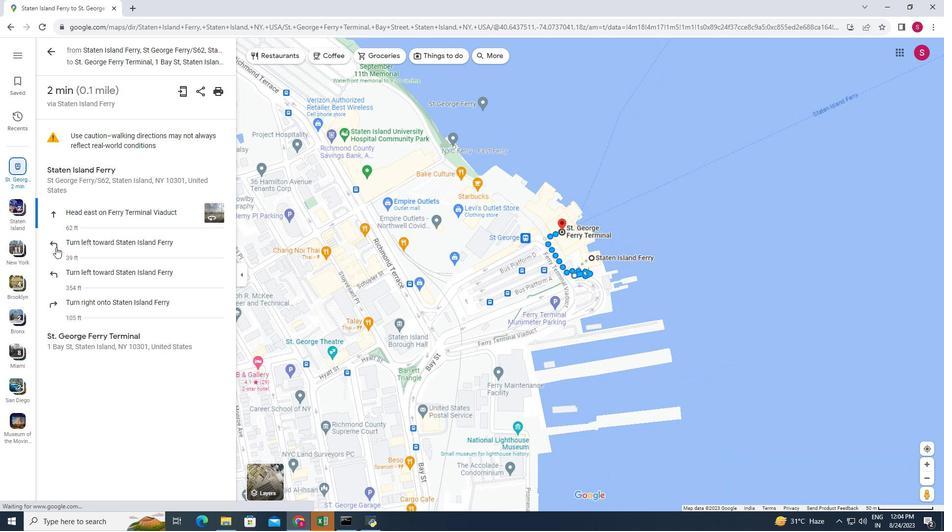 
Action: Mouse moved to (55, 272)
Screenshot: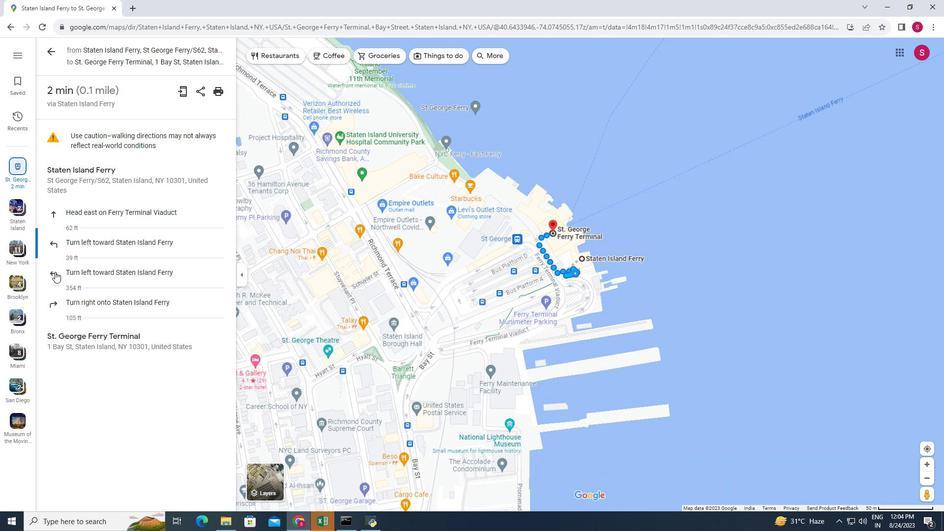 
Action: Mouse pressed left at (55, 272)
Screenshot: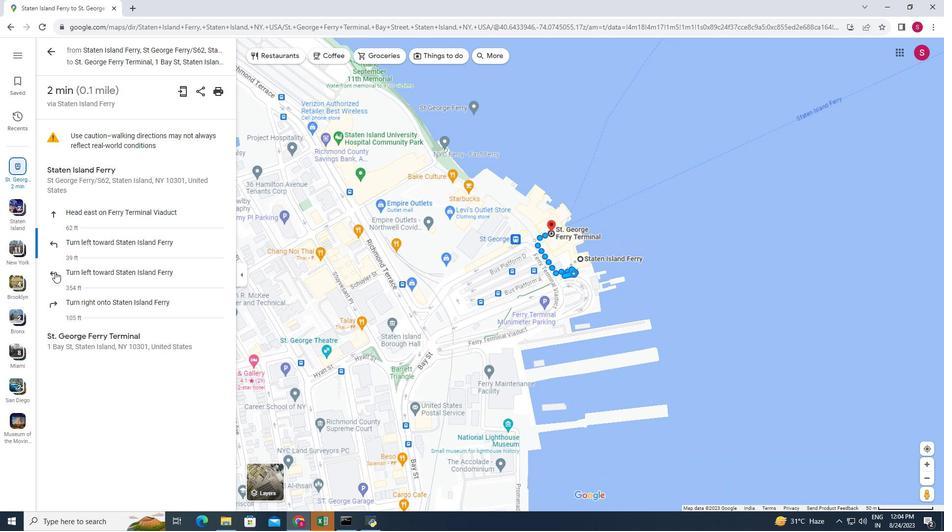 
Action: Mouse moved to (50, 303)
Screenshot: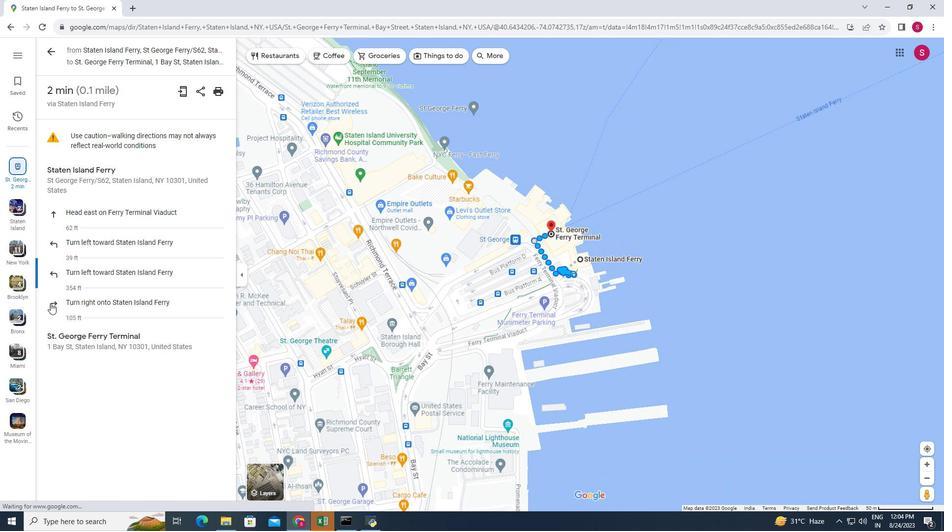 
Action: Mouse pressed left at (50, 303)
Screenshot: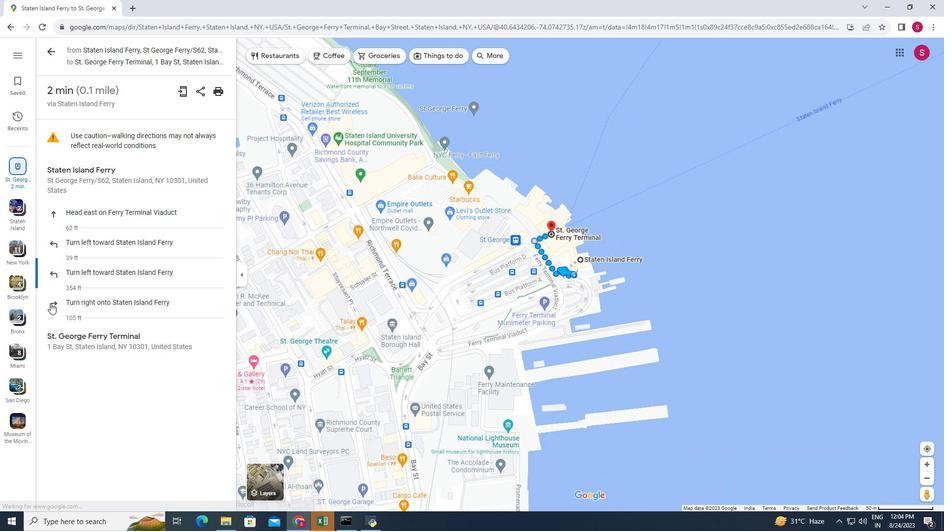 
Action: Mouse moved to (46, 50)
Screenshot: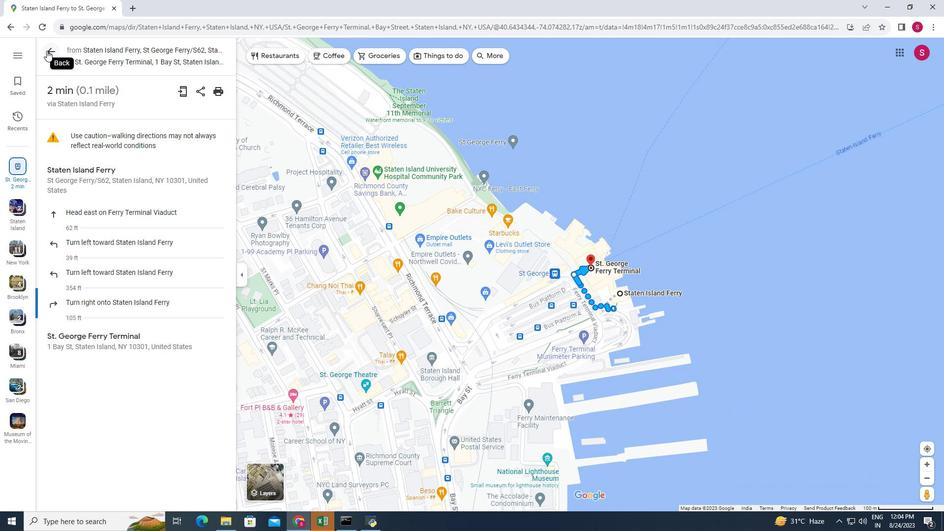 
Action: Mouse pressed left at (46, 50)
Screenshot: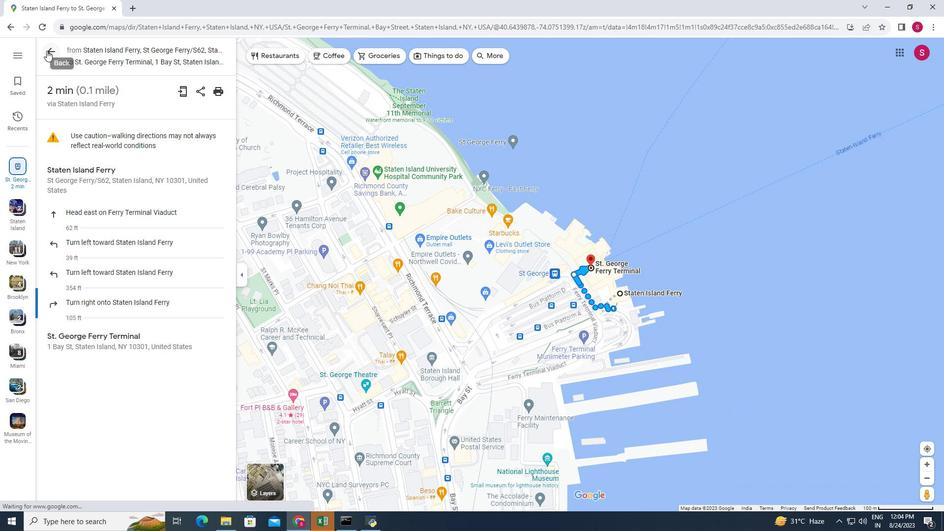 
Action: Mouse moved to (75, 54)
Screenshot: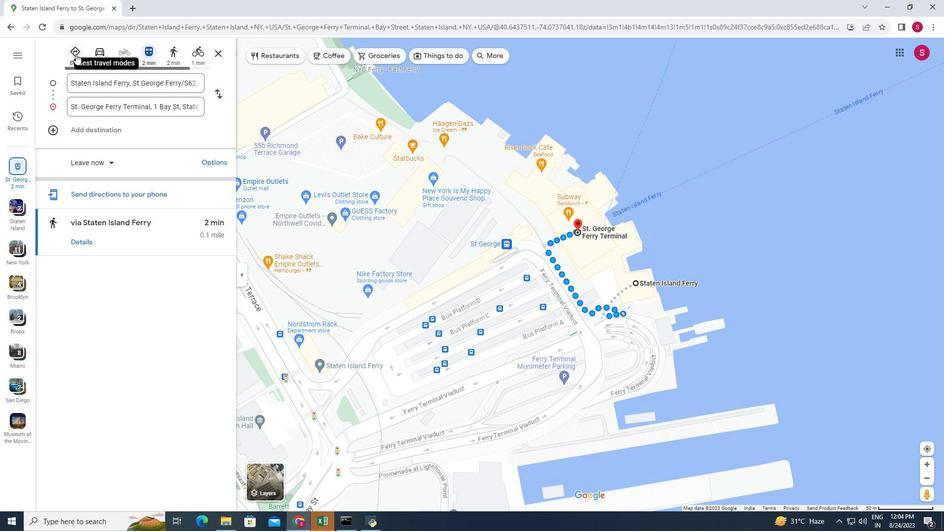 
Action: Mouse pressed left at (75, 54)
Screenshot: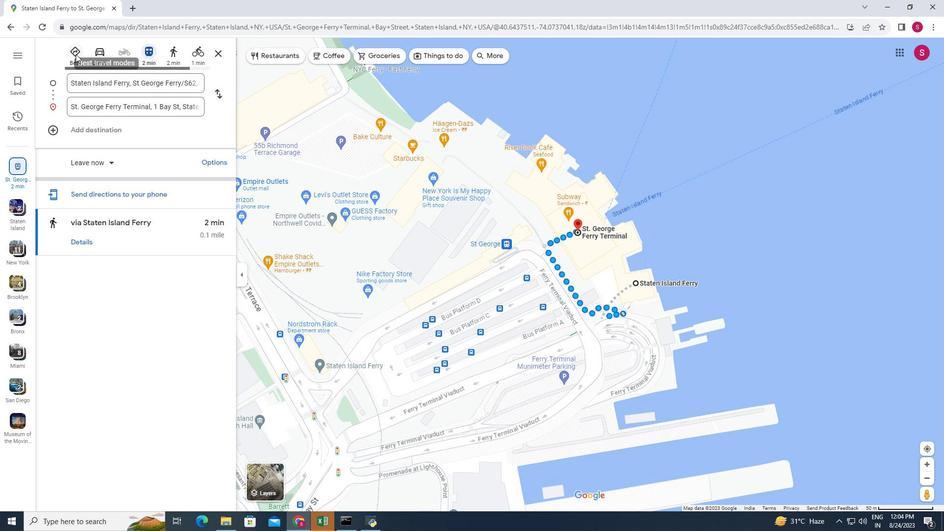 
Action: Mouse moved to (76, 240)
Screenshot: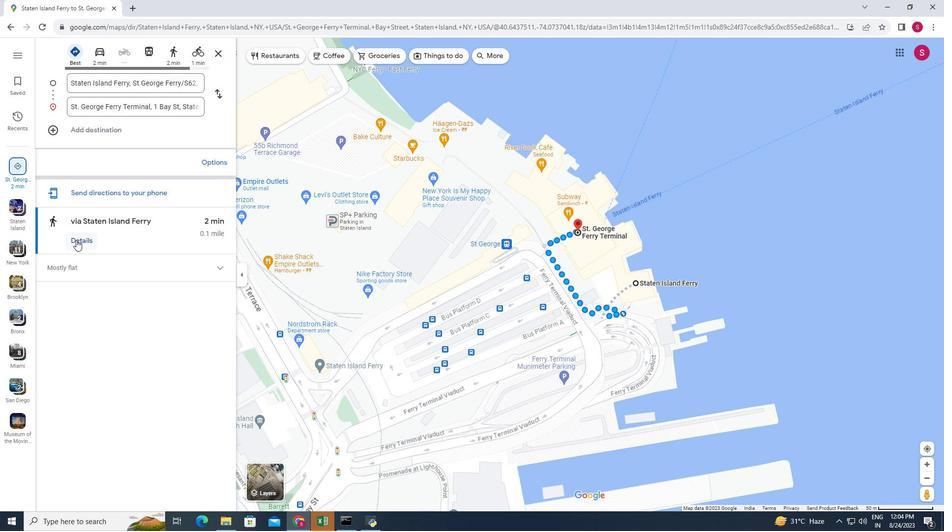 
Action: Mouse pressed left at (76, 240)
Screenshot: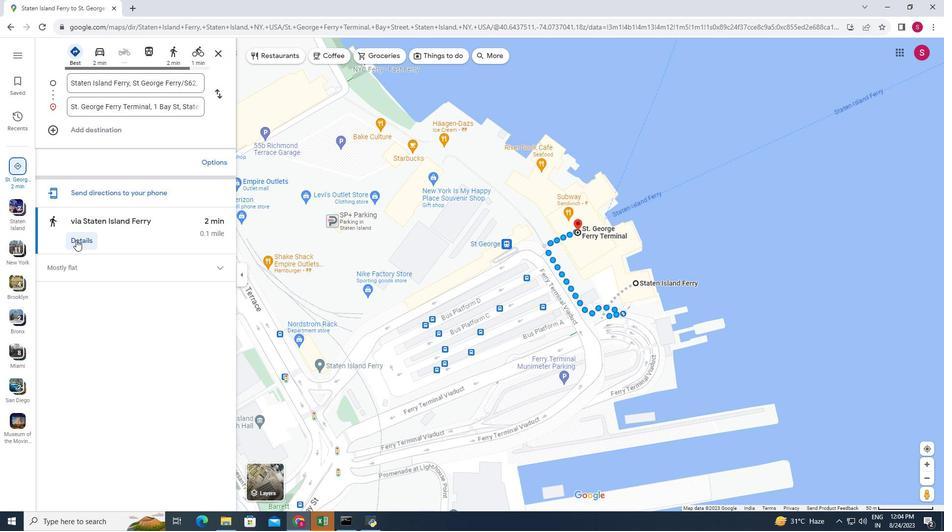 
Action: Mouse moved to (316, 337)
Screenshot: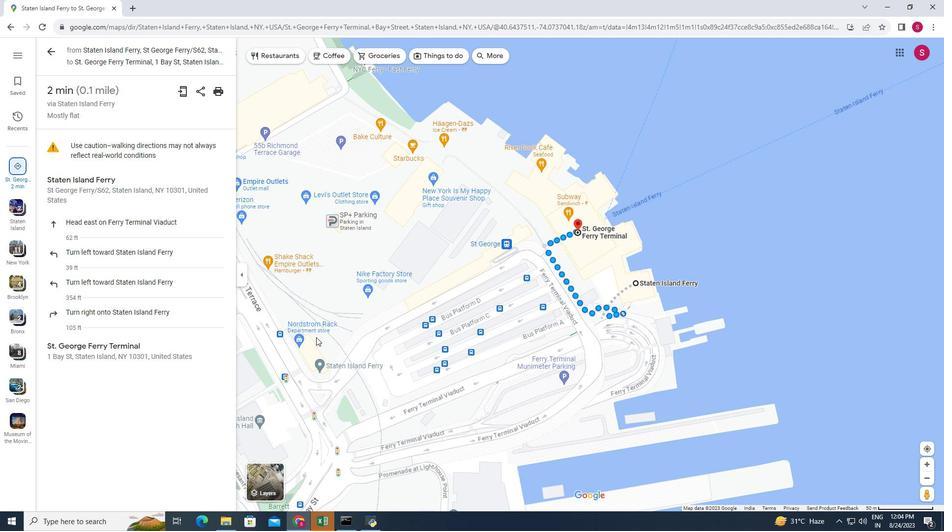 
